 Task: Find connections with filter location Tarija with filter topic #Brandingwith filter profile language Potuguese with filter current company Antler with filter school New Horizon Public School with filter industry Leather Product Manufacturing with filter service category Computer Networking with filter keywords title Controller
Action: Mouse moved to (541, 93)
Screenshot: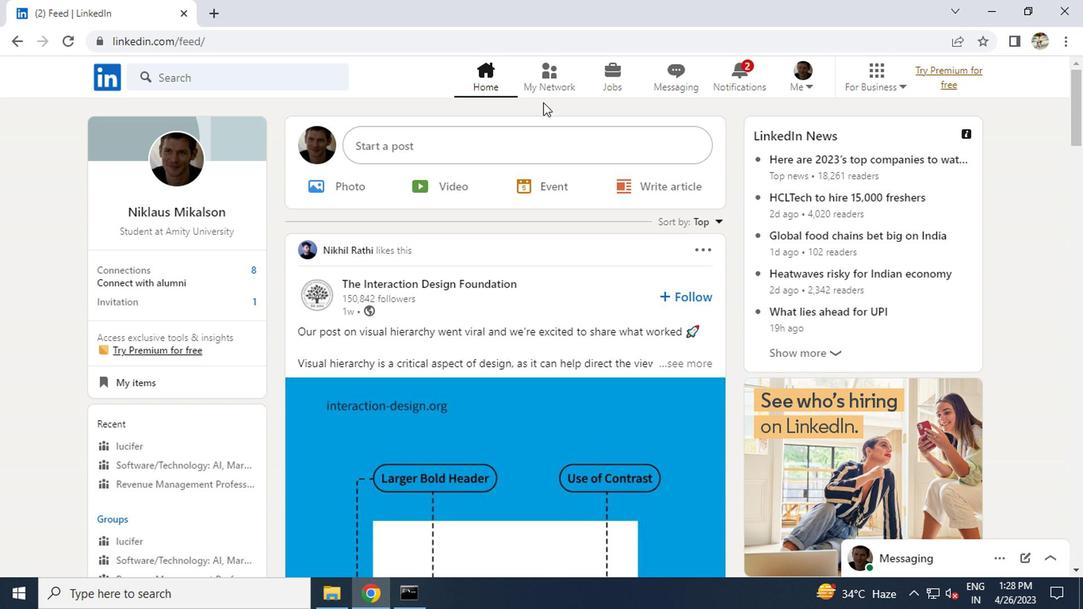 
Action: Mouse pressed left at (541, 93)
Screenshot: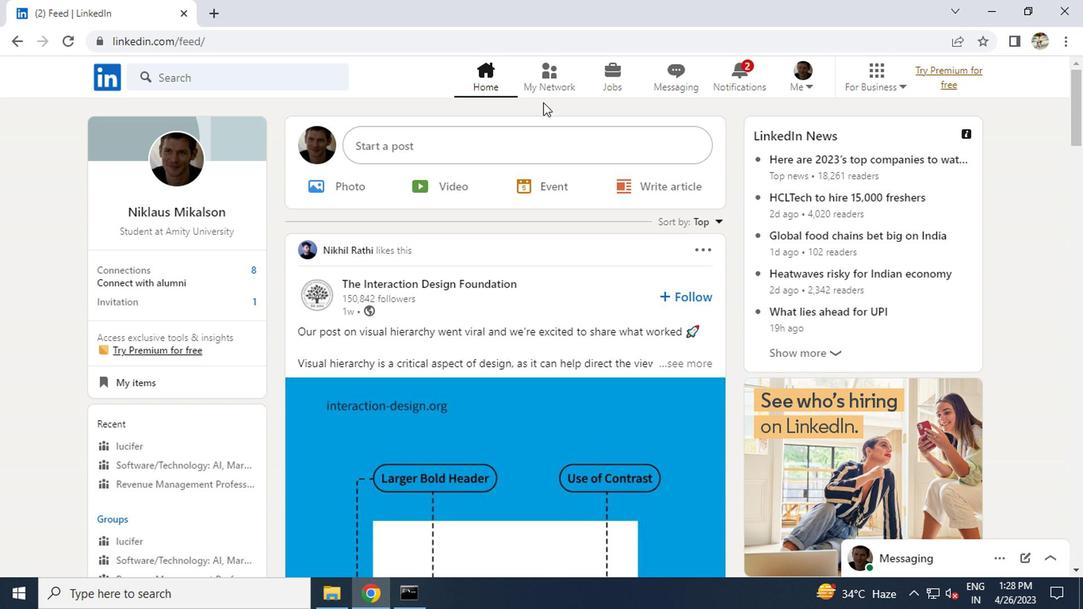 
Action: Mouse moved to (188, 169)
Screenshot: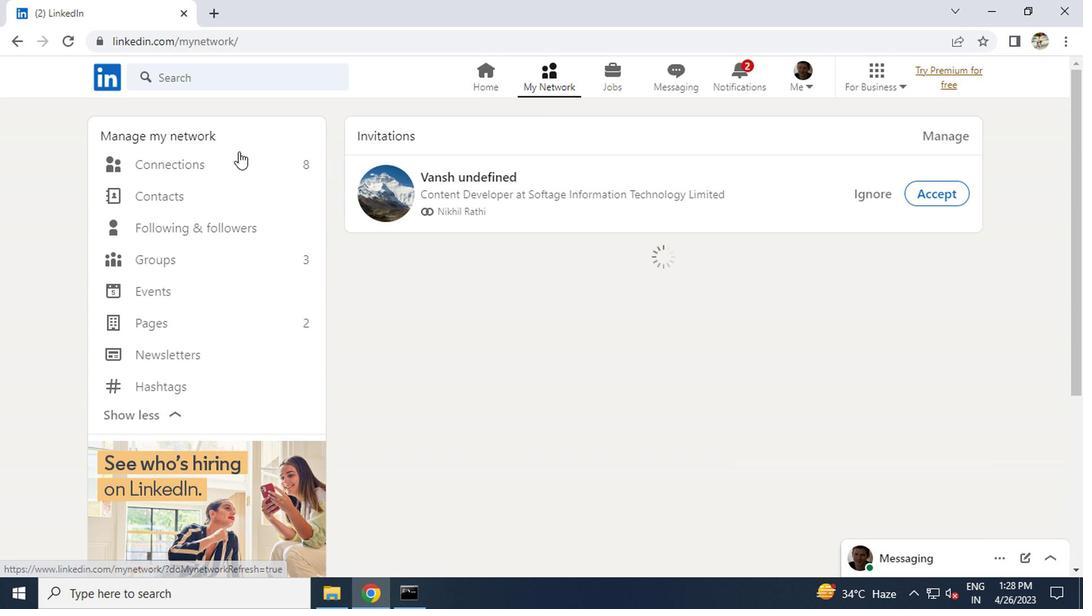 
Action: Mouse pressed left at (188, 169)
Screenshot: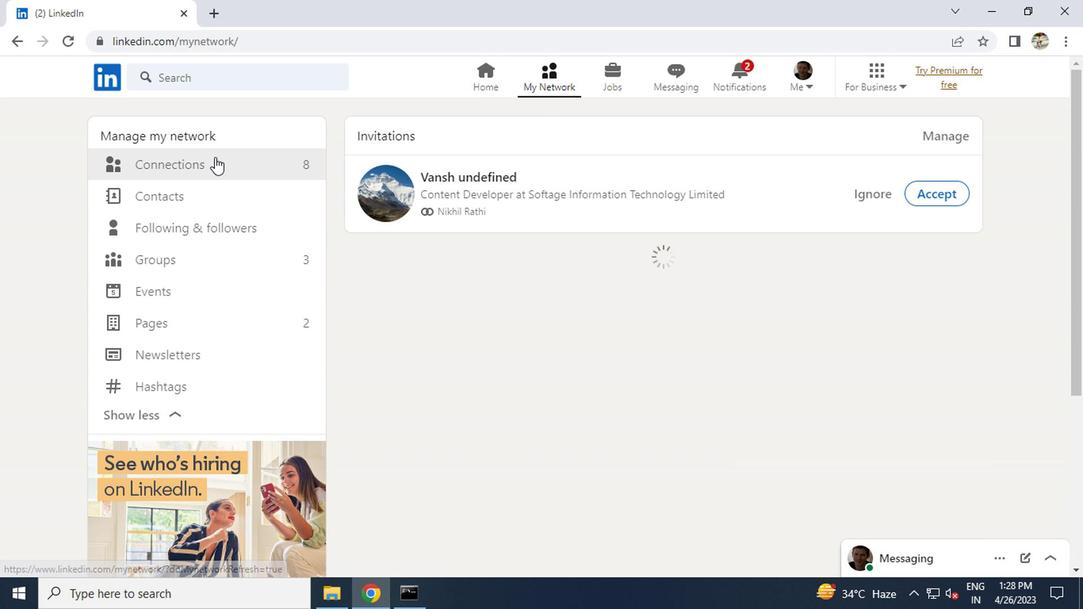 
Action: Mouse moved to (660, 170)
Screenshot: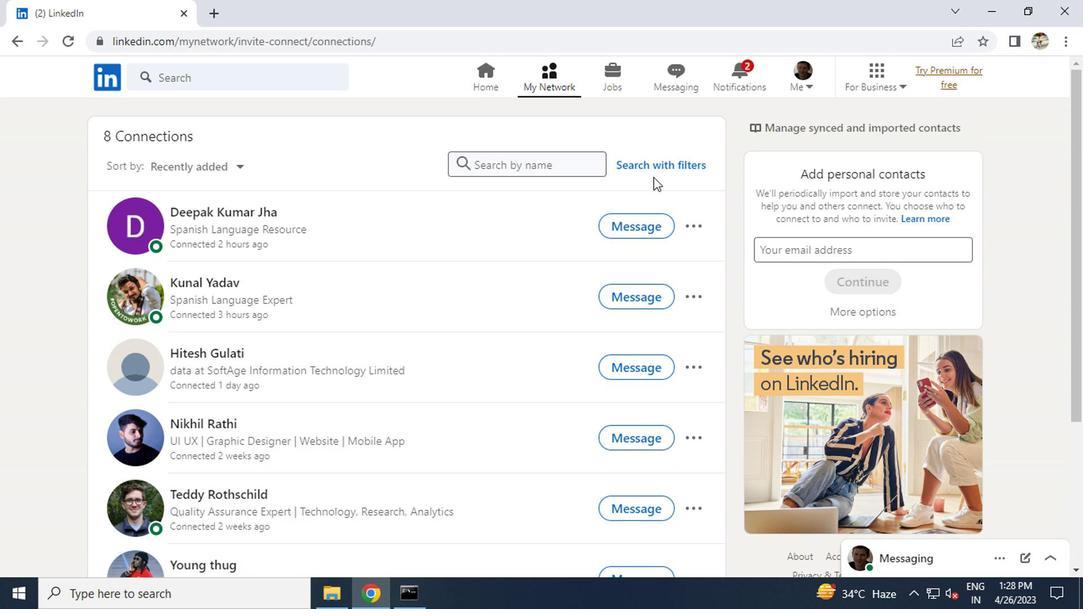 
Action: Mouse pressed left at (660, 170)
Screenshot: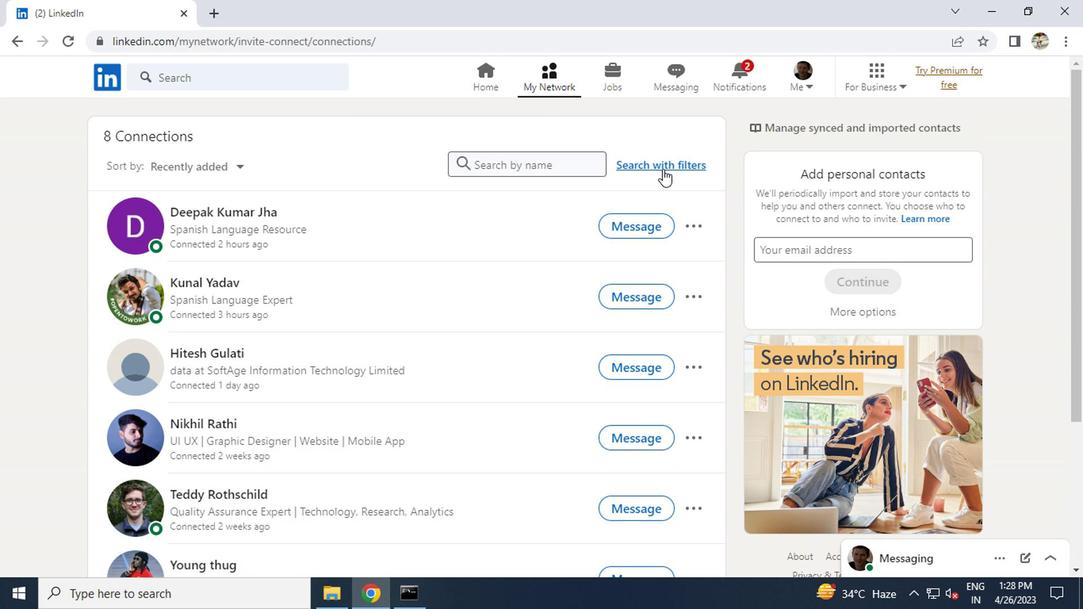 
Action: Mouse moved to (531, 125)
Screenshot: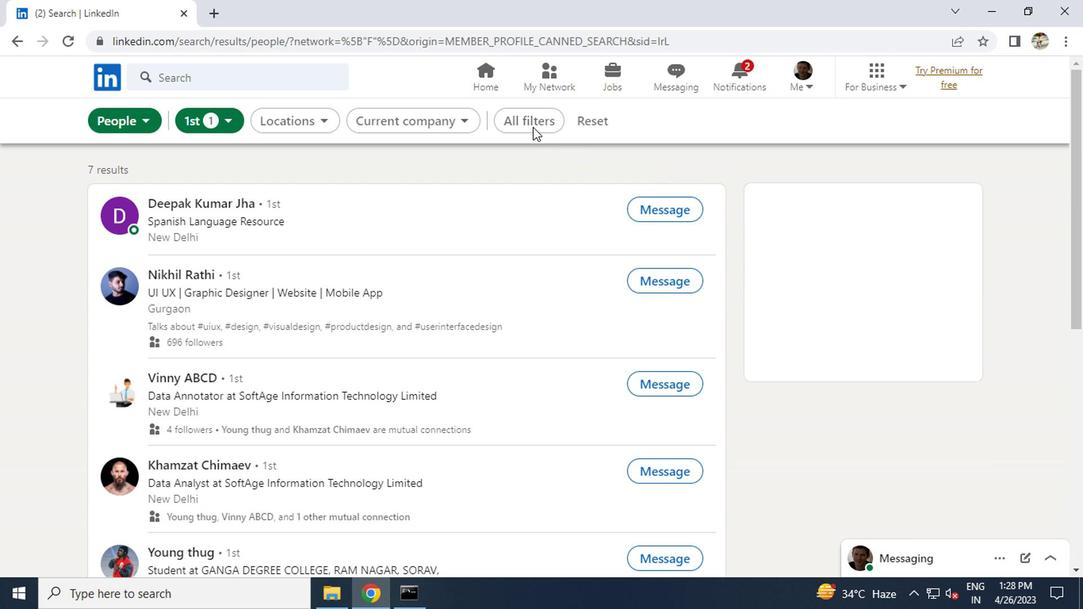 
Action: Mouse pressed left at (531, 125)
Screenshot: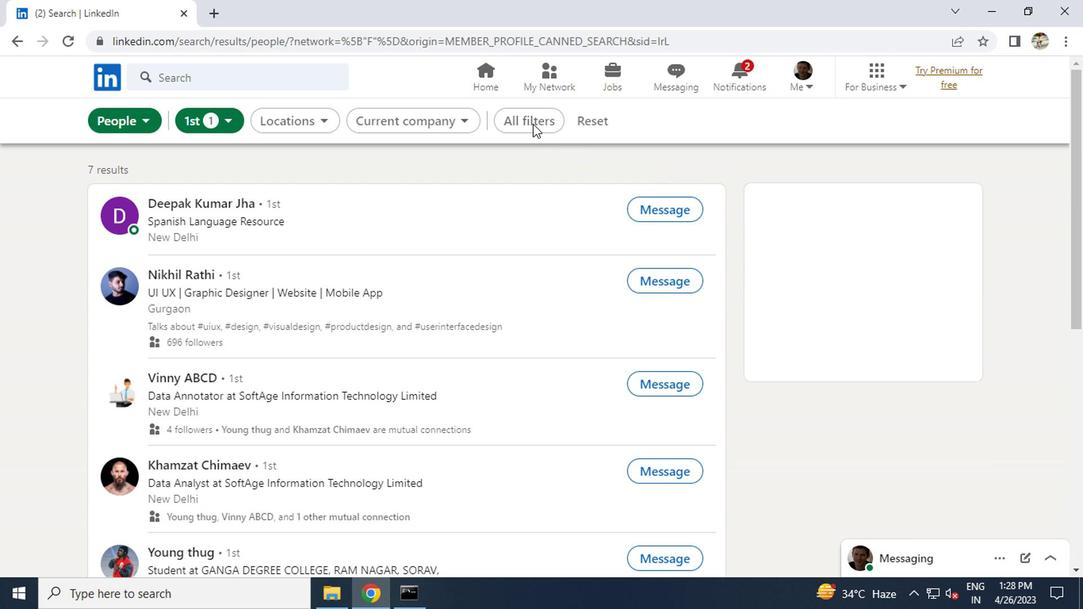 
Action: Mouse moved to (769, 316)
Screenshot: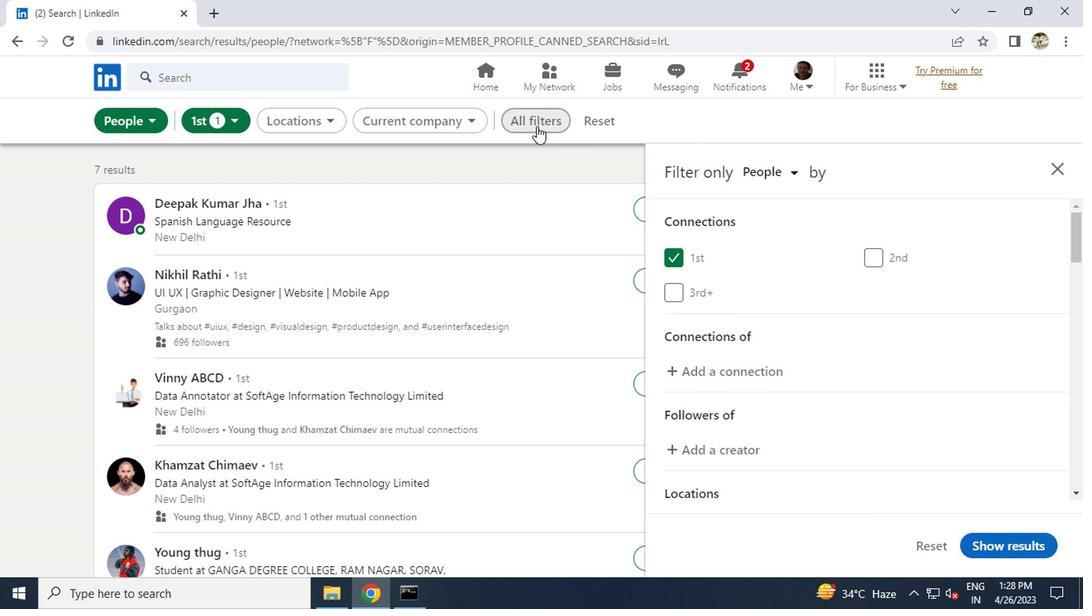 
Action: Mouse scrolled (769, 316) with delta (0, 0)
Screenshot: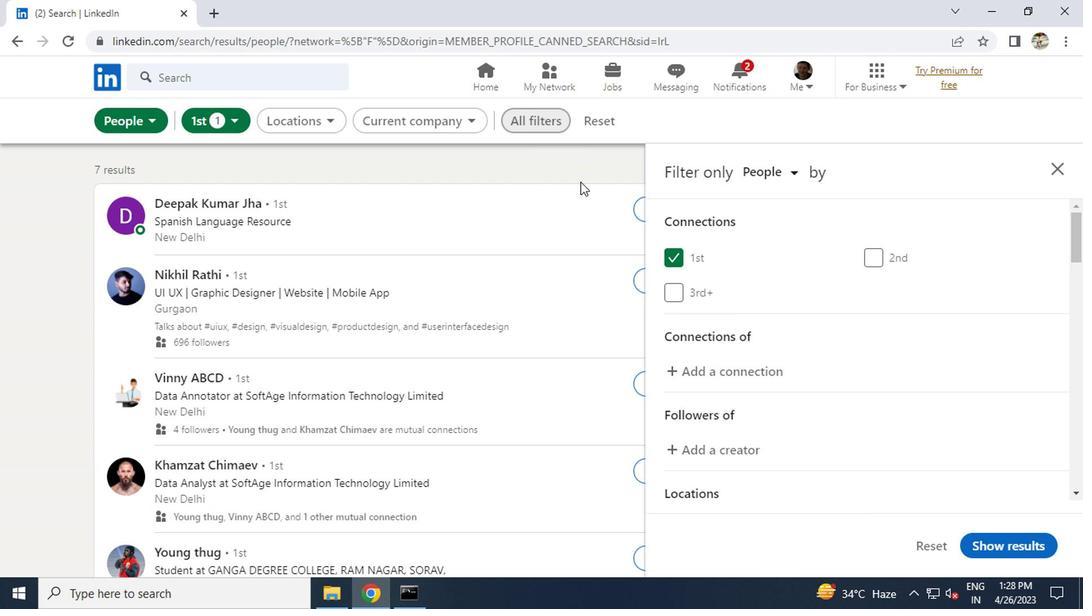 
Action: Mouse scrolled (769, 316) with delta (0, 0)
Screenshot: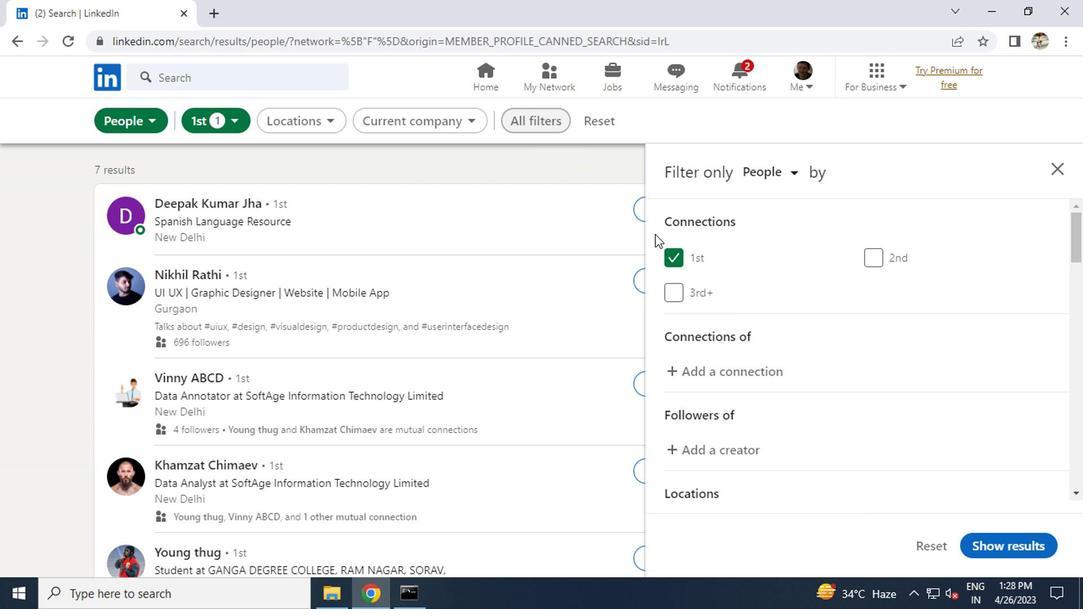
Action: Mouse scrolled (769, 316) with delta (0, 0)
Screenshot: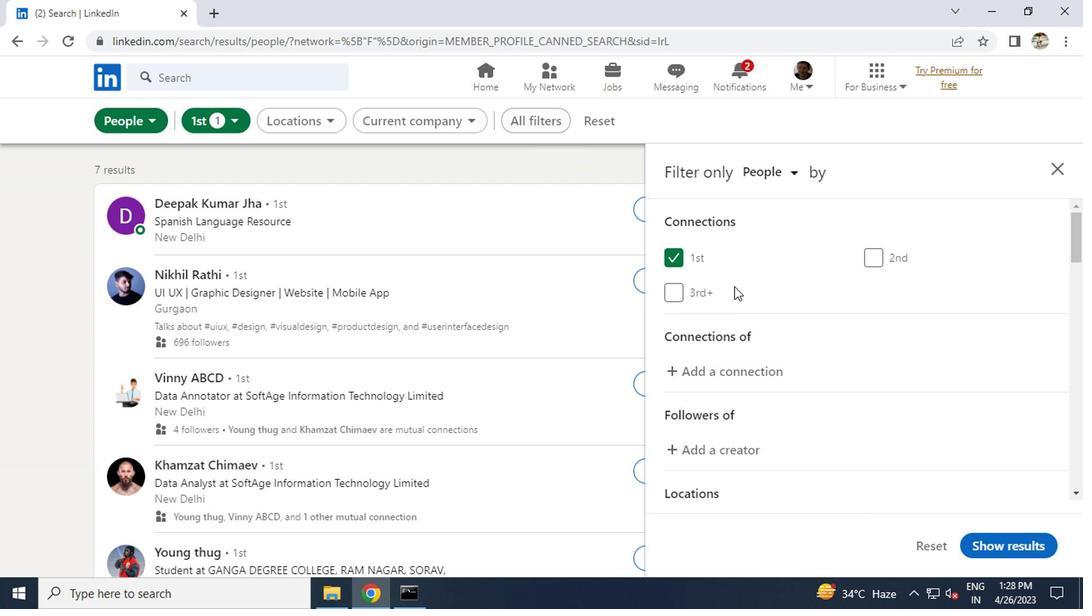 
Action: Mouse moved to (876, 356)
Screenshot: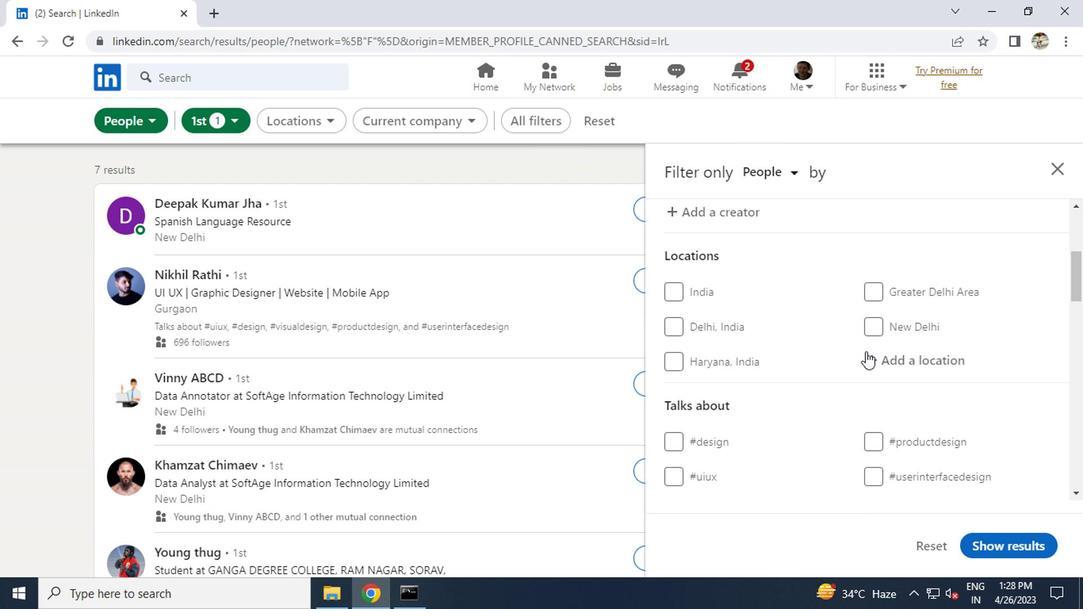 
Action: Mouse pressed left at (876, 356)
Screenshot: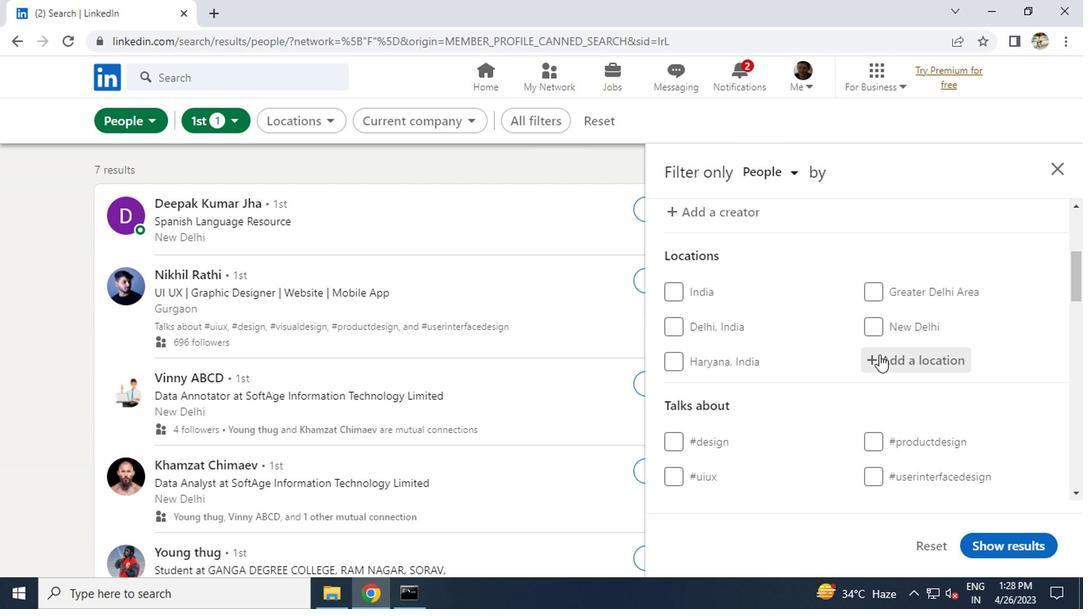 
Action: Key pressed <Key.caps_lock>t<Key.caps_lock>arija<Key.enter>
Screenshot: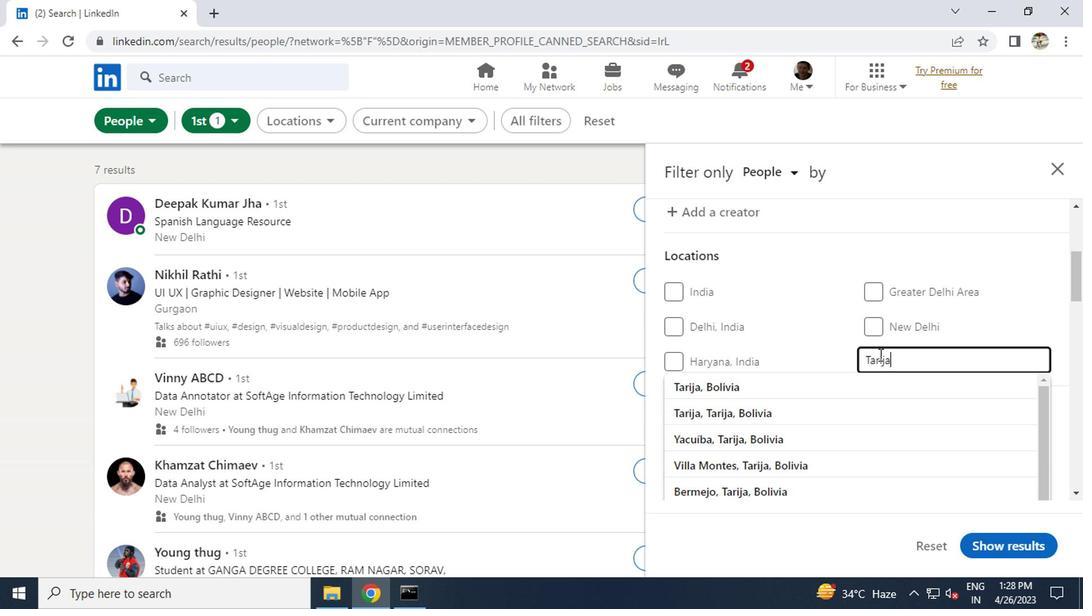 
Action: Mouse scrolled (876, 355) with delta (0, 0)
Screenshot: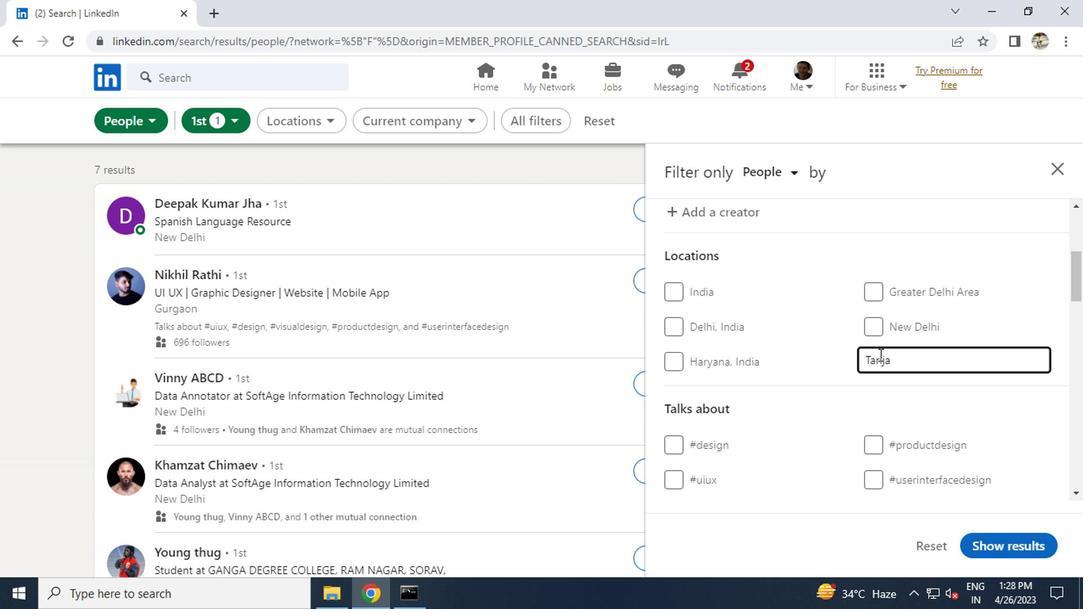 
Action: Mouse moved to (897, 432)
Screenshot: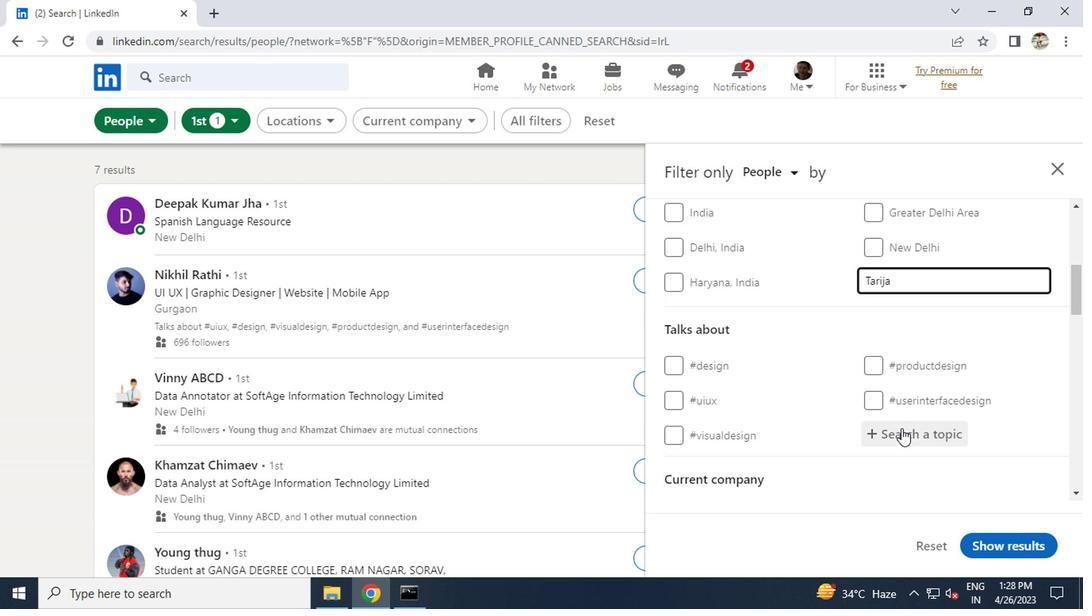 
Action: Mouse pressed left at (897, 432)
Screenshot: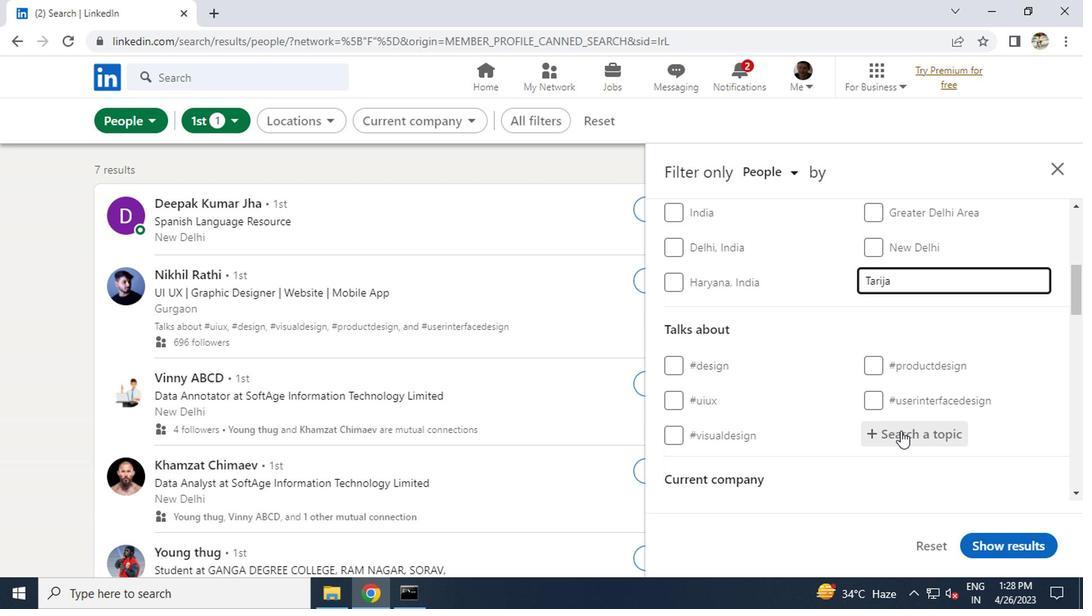
Action: Key pressed <Key.caps_lock><Key.shift>#B<Key.caps_lock>RANDING<Key.enter>
Screenshot: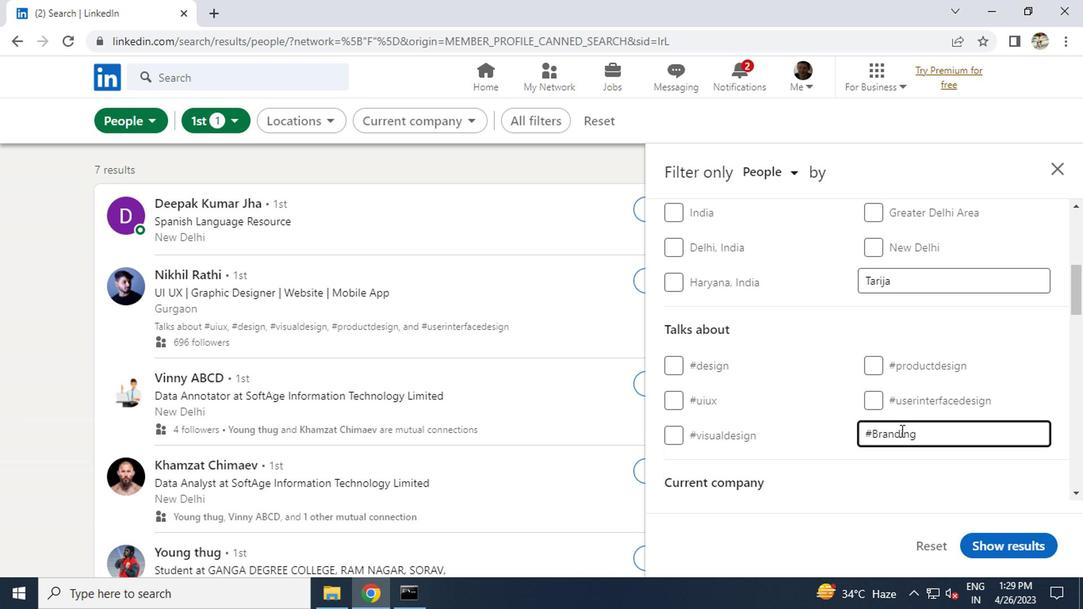 
Action: Mouse scrolled (897, 431) with delta (0, -1)
Screenshot: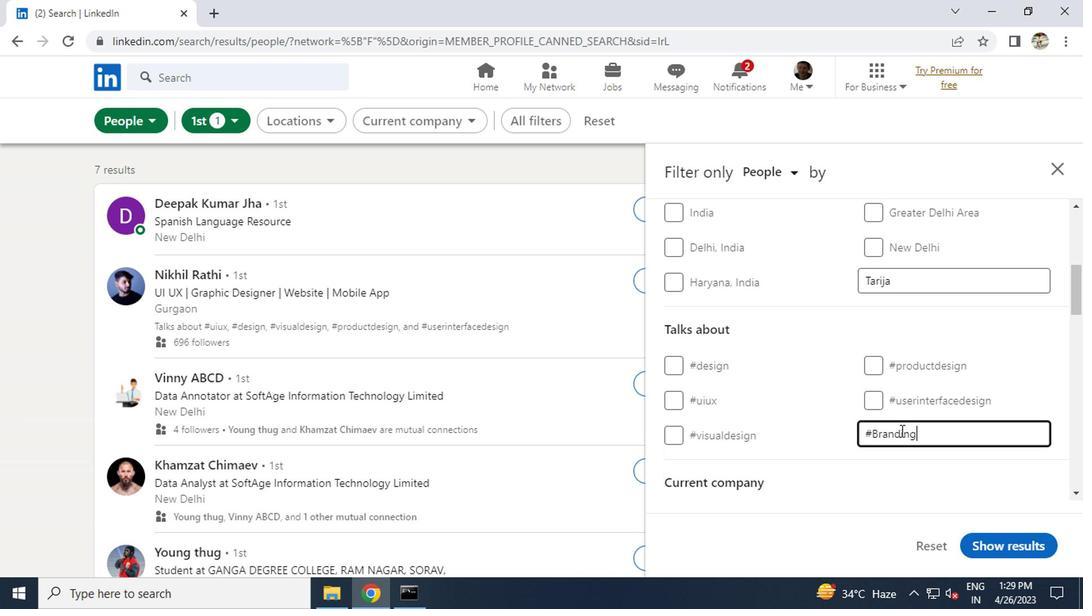 
Action: Mouse scrolled (897, 431) with delta (0, -1)
Screenshot: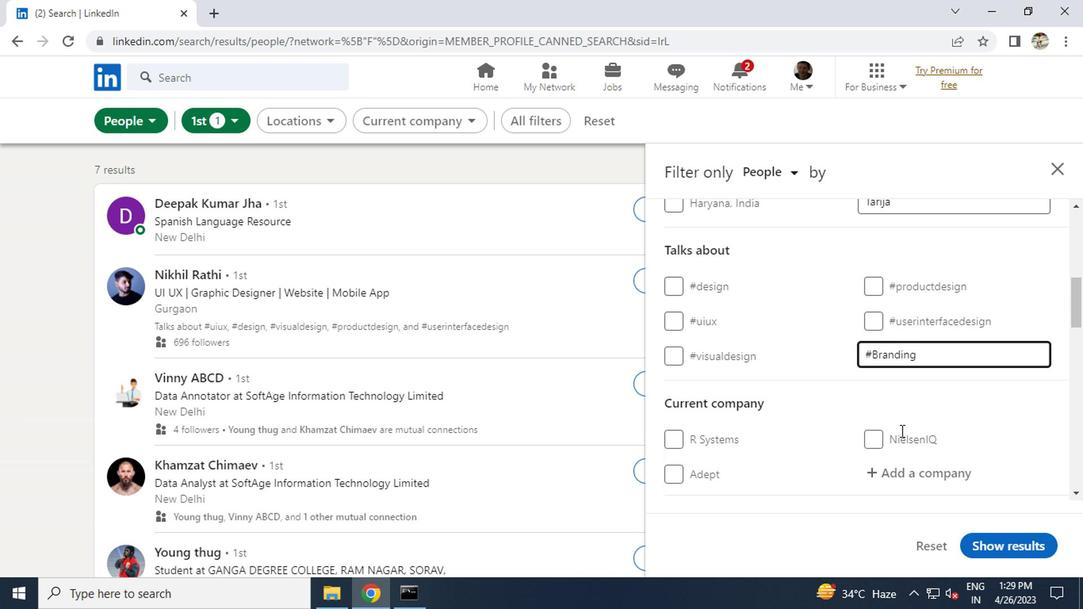 
Action: Mouse scrolled (897, 431) with delta (0, -1)
Screenshot: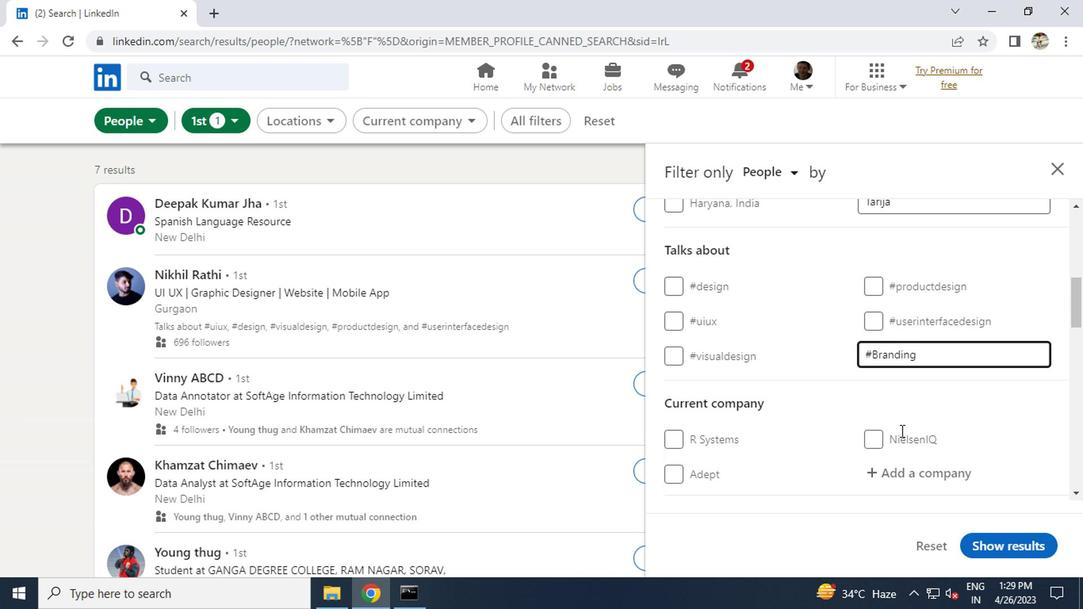 
Action: Mouse scrolled (897, 431) with delta (0, -1)
Screenshot: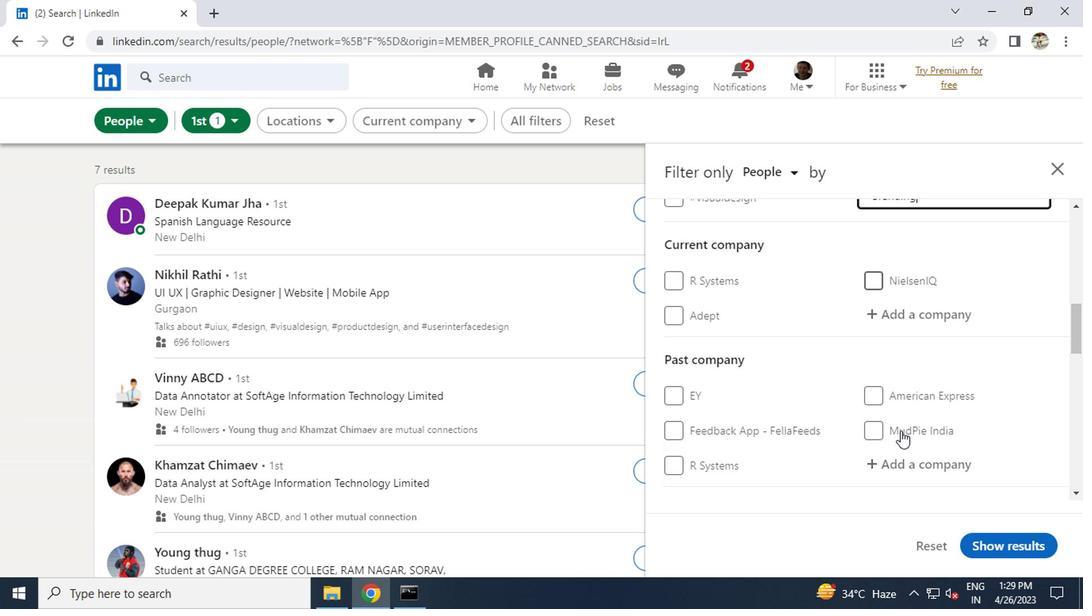 
Action: Mouse scrolled (897, 431) with delta (0, -1)
Screenshot: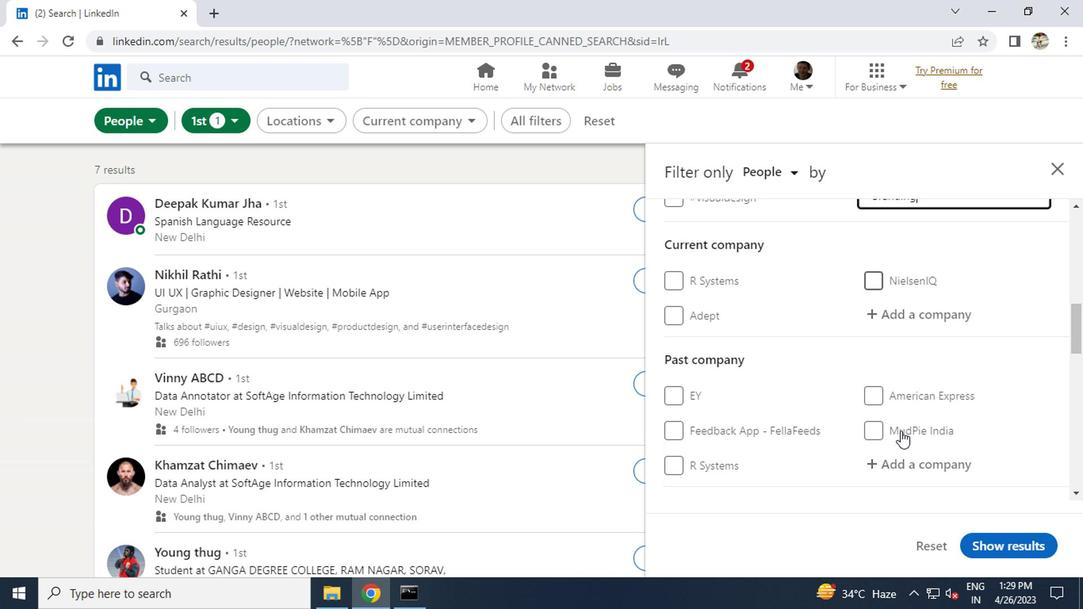 
Action: Mouse scrolled (897, 431) with delta (0, -1)
Screenshot: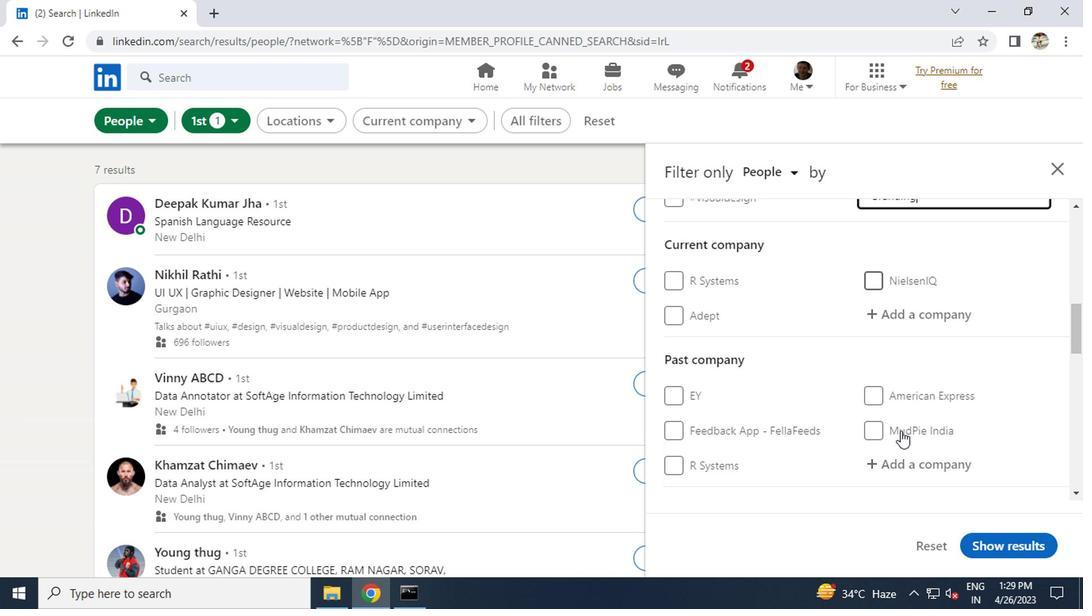
Action: Mouse scrolled (897, 431) with delta (0, -1)
Screenshot: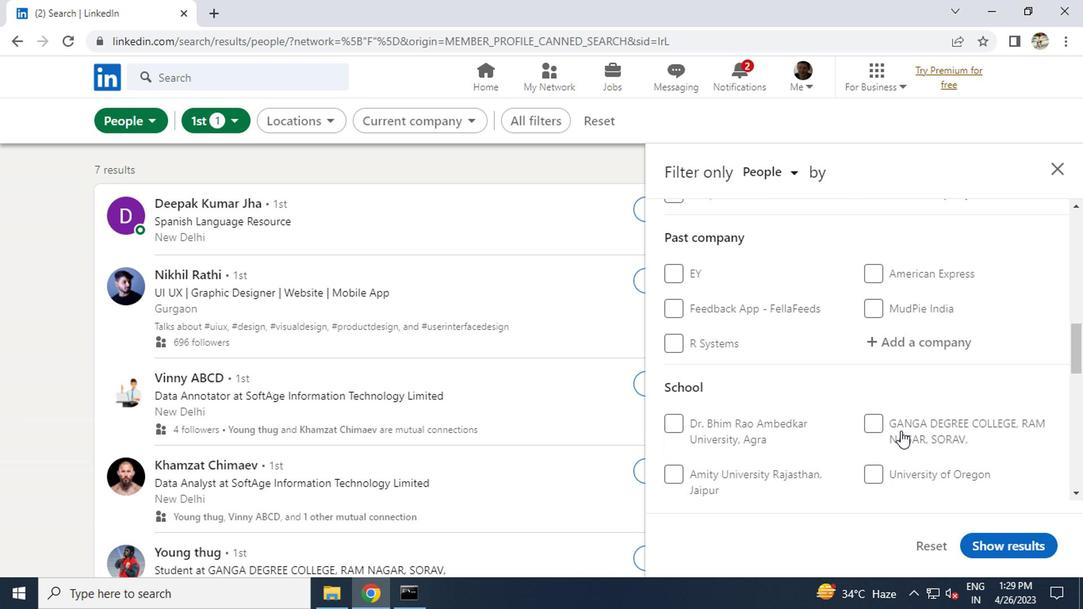 
Action: Mouse scrolled (897, 431) with delta (0, -1)
Screenshot: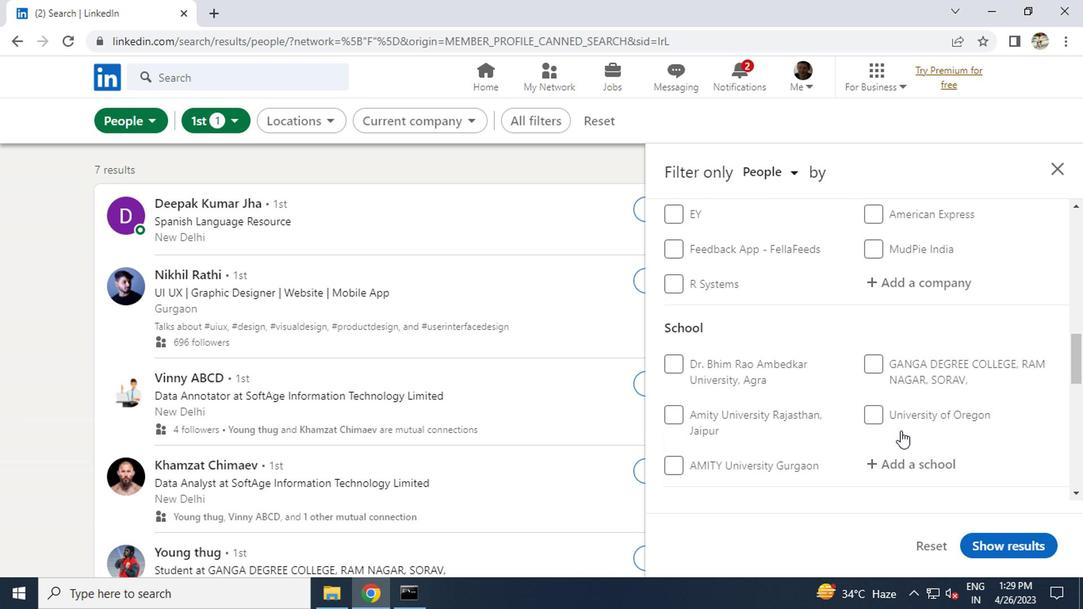 
Action: Mouse scrolled (897, 431) with delta (0, -1)
Screenshot: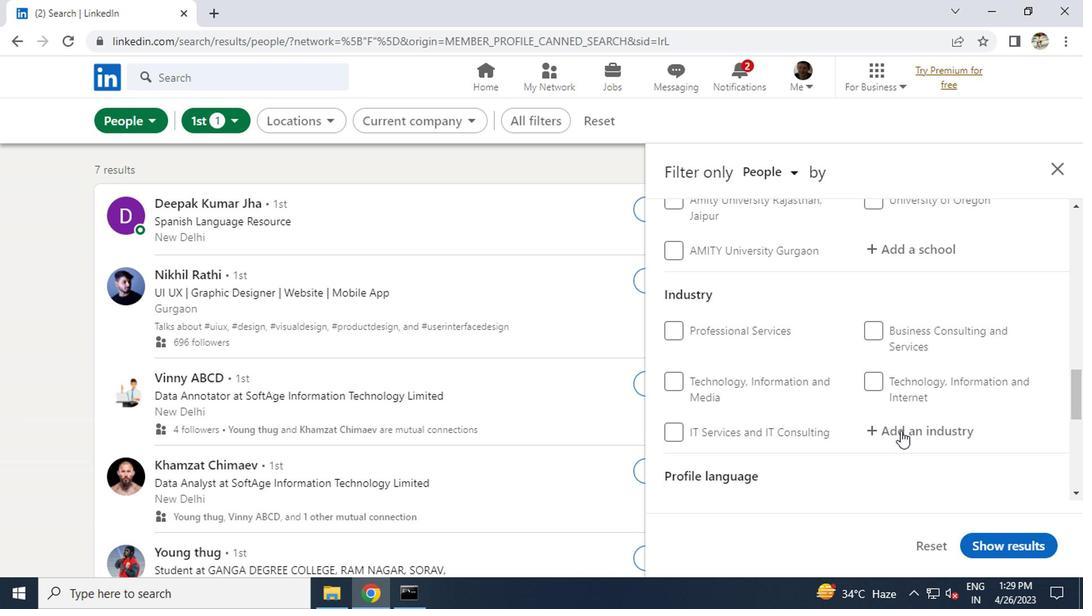 
Action: Mouse scrolled (897, 431) with delta (0, -1)
Screenshot: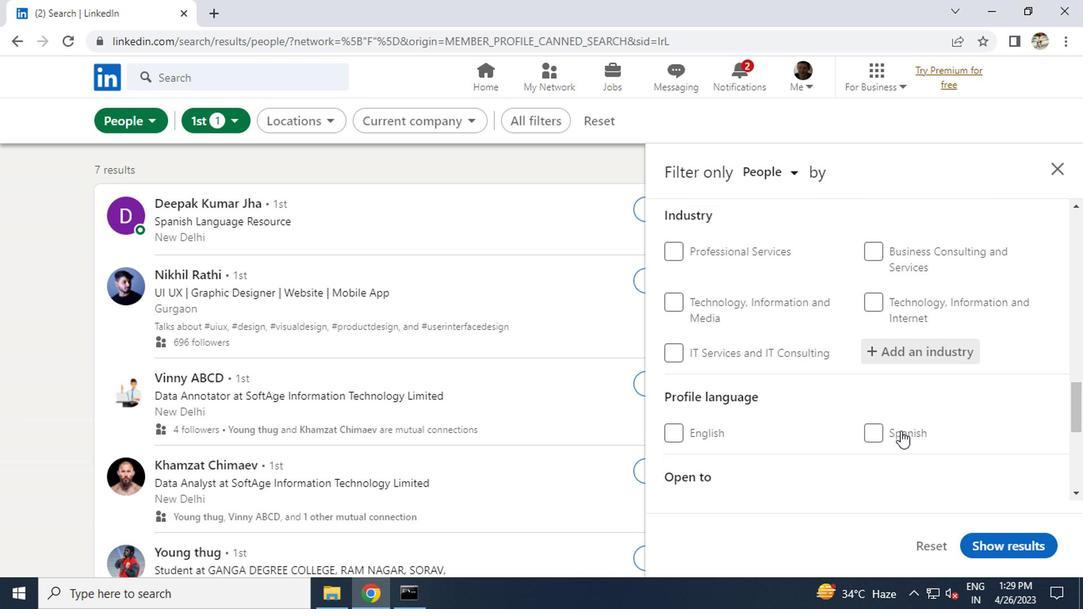 
Action: Mouse scrolled (897, 432) with delta (0, 0)
Screenshot: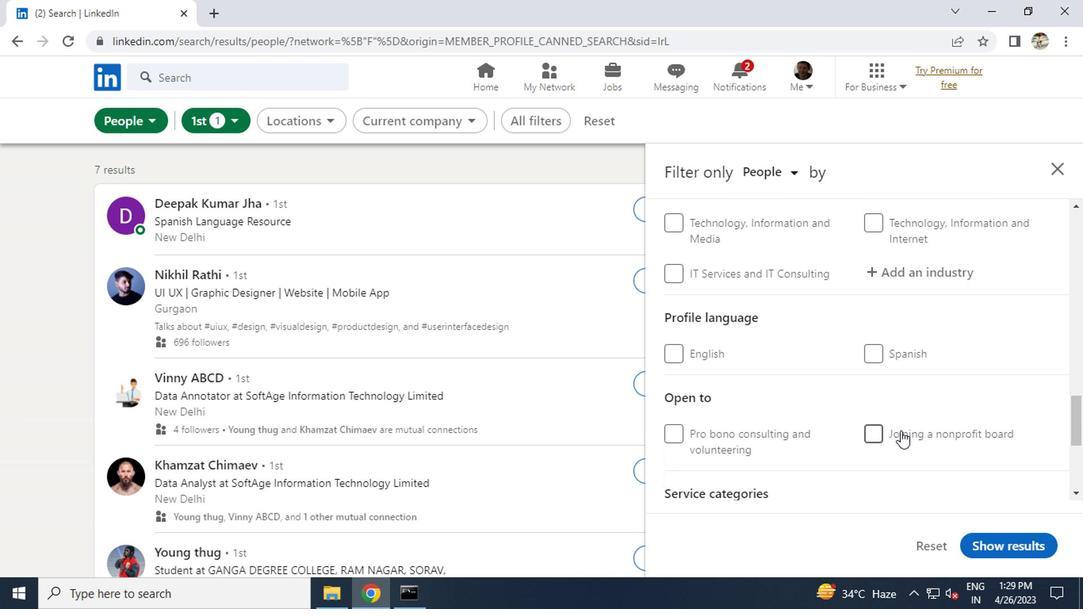
Action: Mouse scrolled (897, 432) with delta (0, 0)
Screenshot: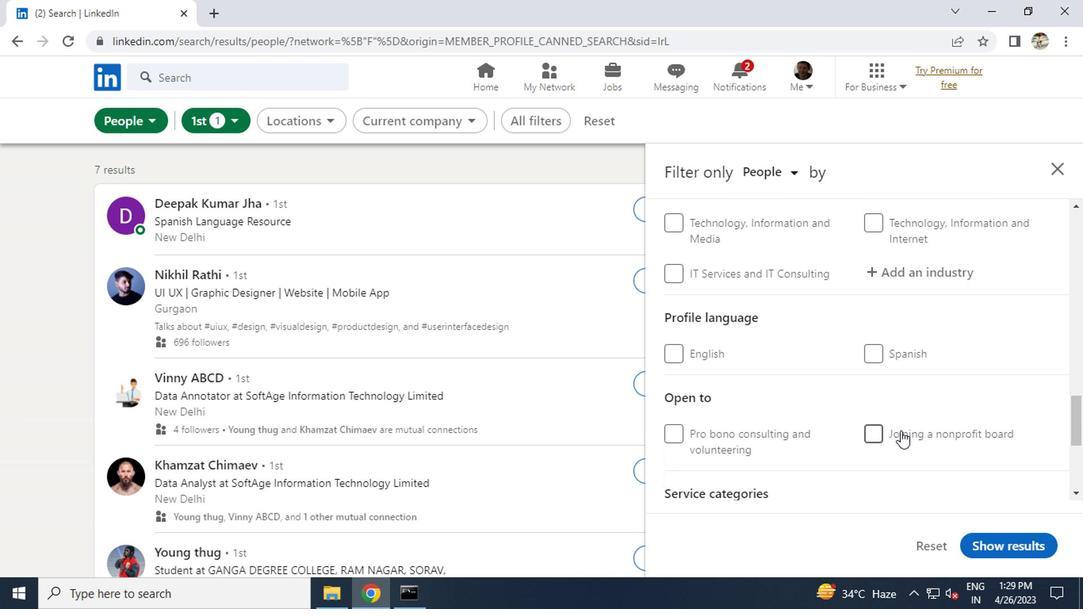 
Action: Mouse scrolled (897, 432) with delta (0, 0)
Screenshot: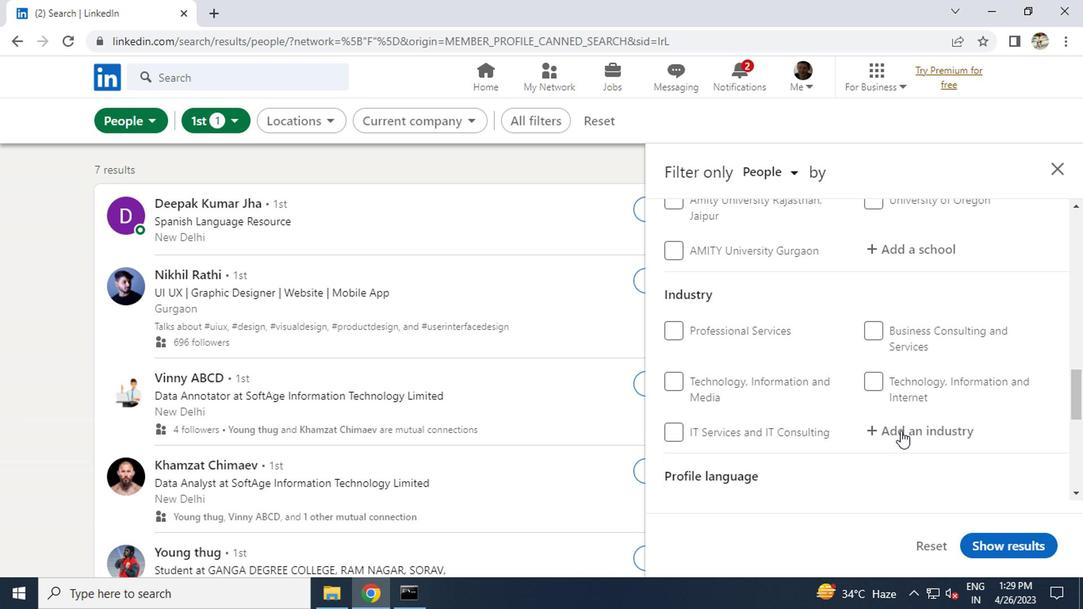 
Action: Mouse scrolled (897, 432) with delta (0, 0)
Screenshot: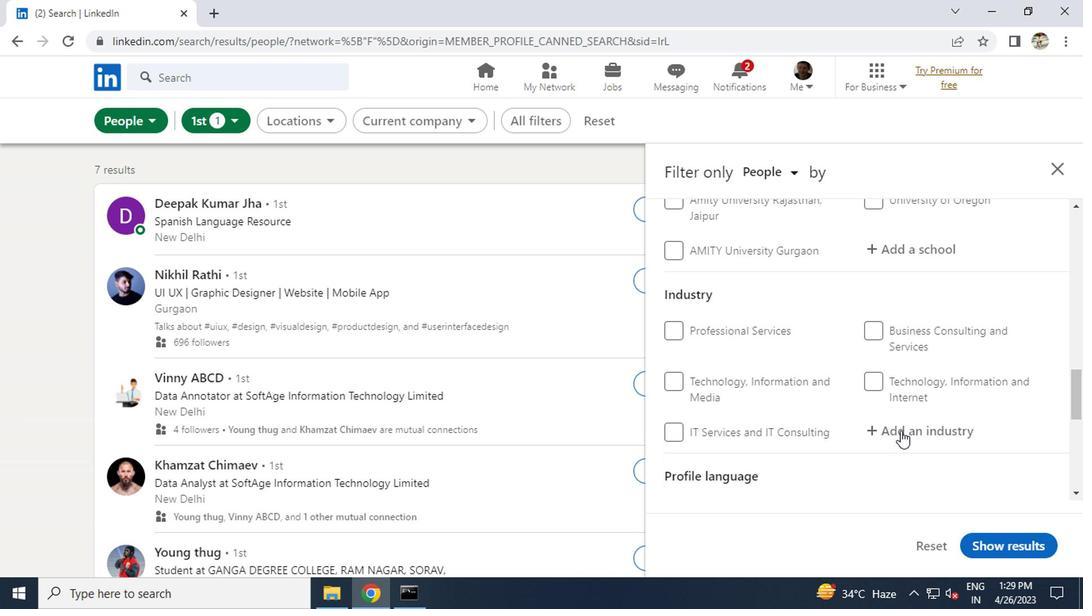 
Action: Mouse scrolled (897, 432) with delta (0, 0)
Screenshot: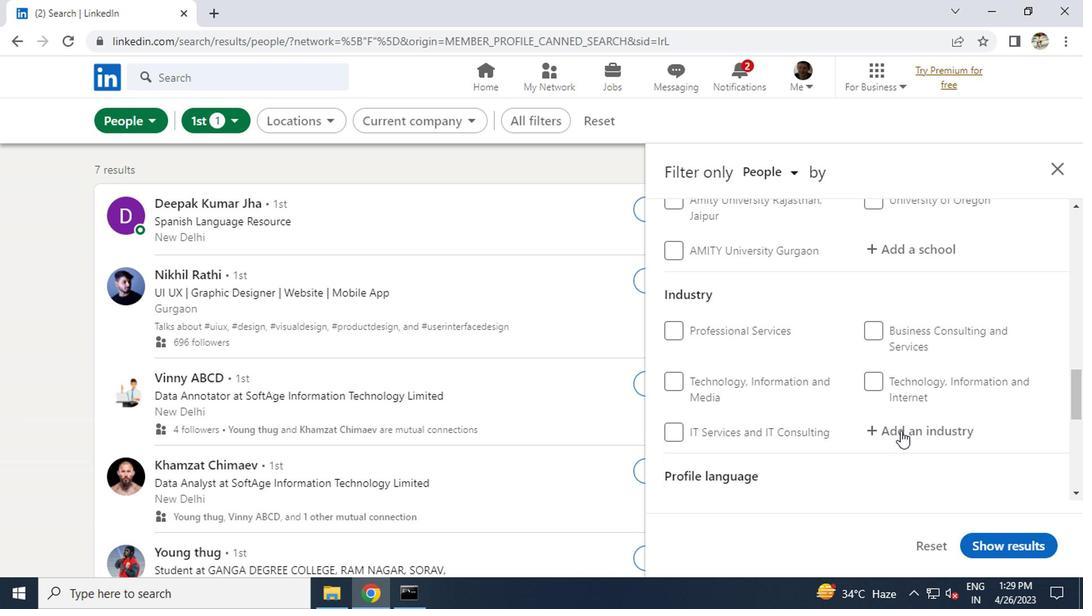 
Action: Mouse scrolled (897, 432) with delta (0, 0)
Screenshot: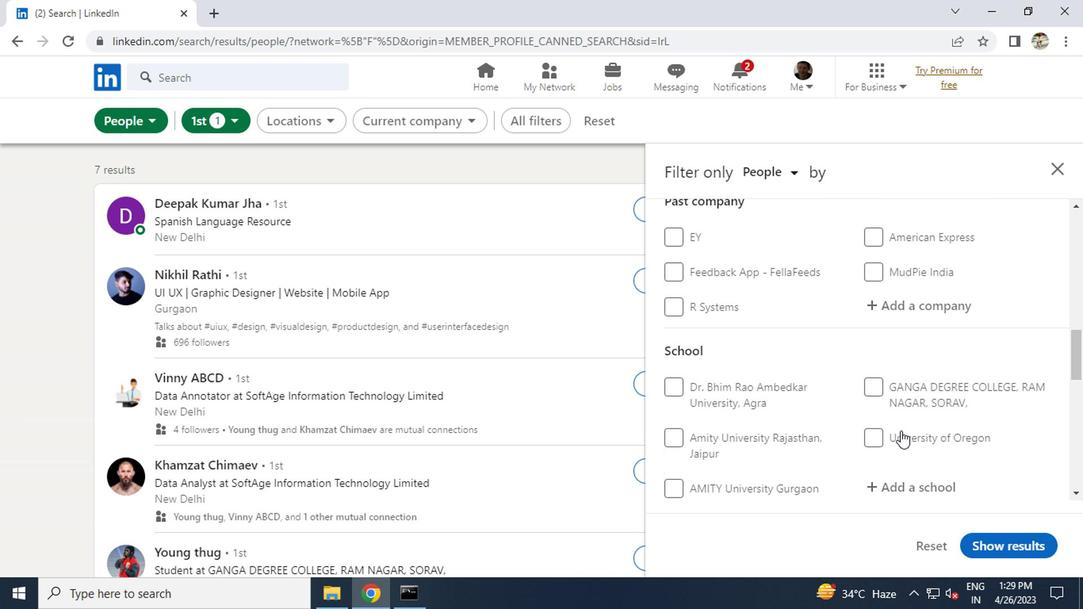 
Action: Mouse moved to (905, 385)
Screenshot: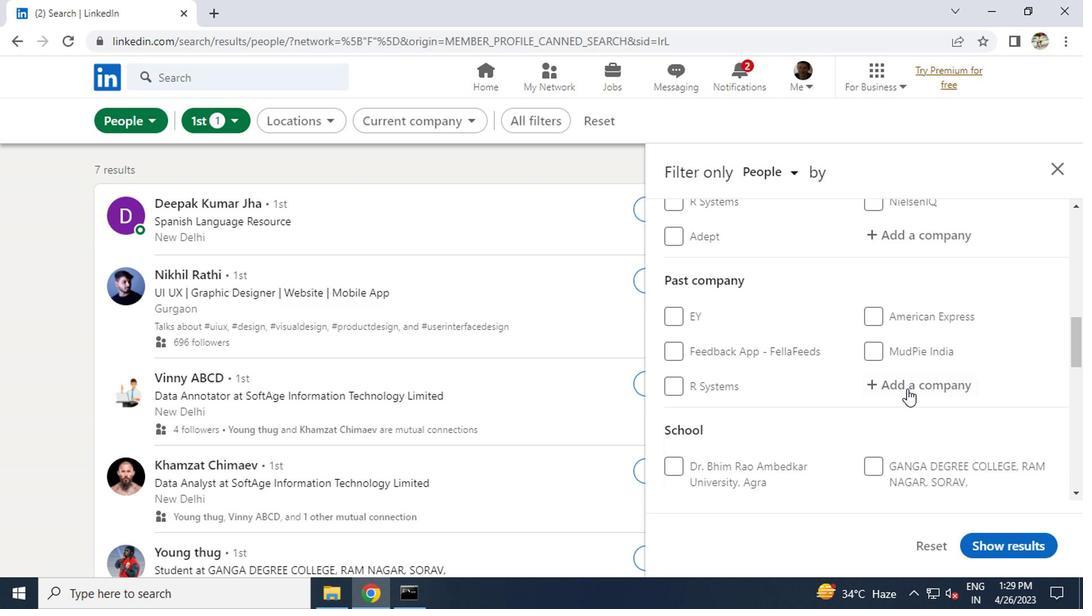 
Action: Mouse pressed left at (905, 385)
Screenshot: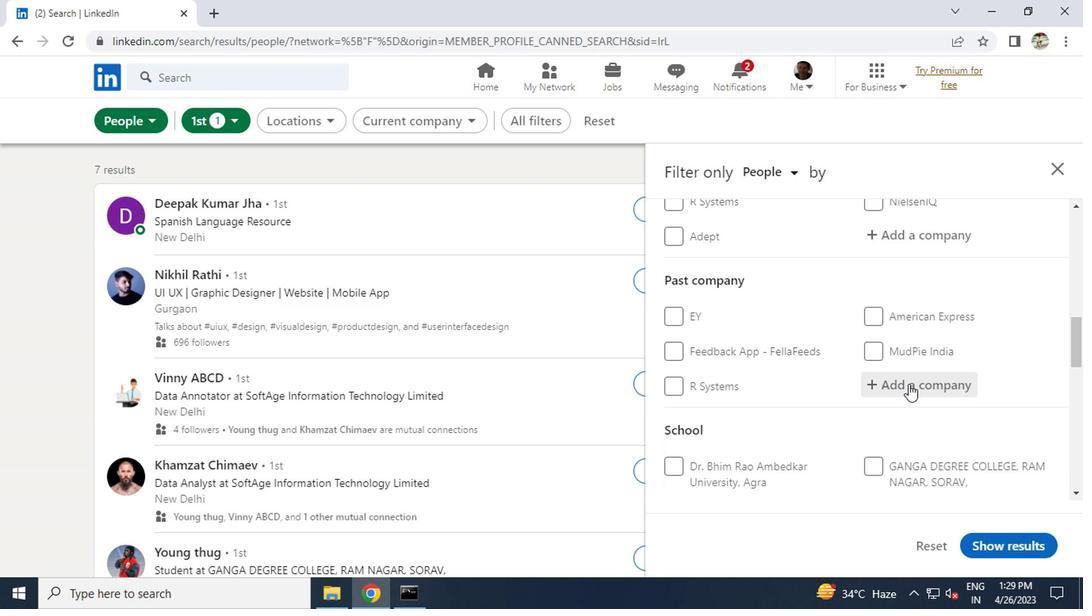 
Action: Key pressed <Key.caps_lock>A<Key.caps_lock>NTLER
Screenshot: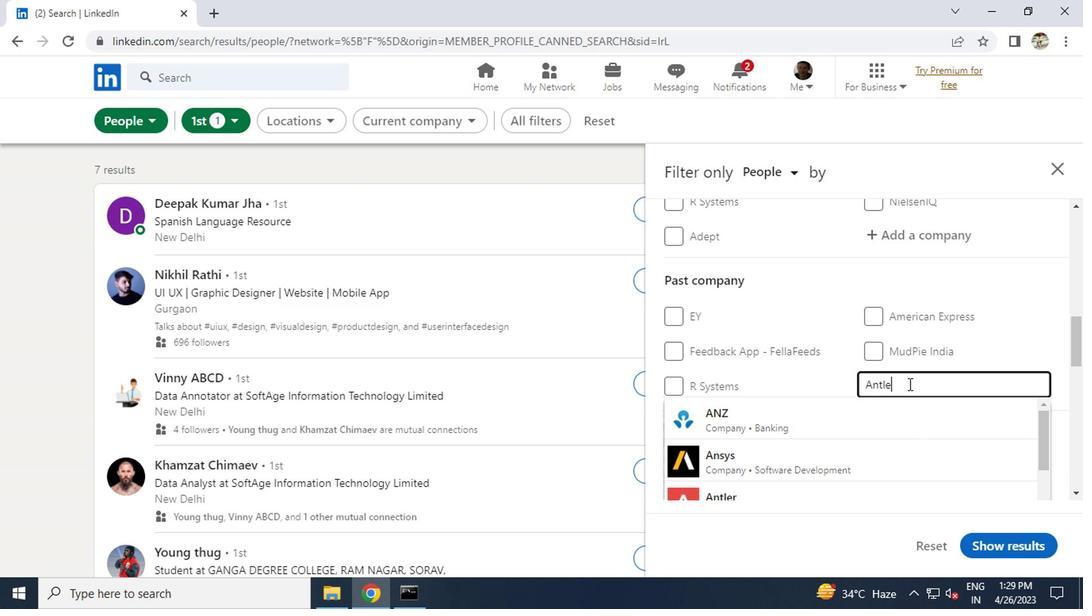 
Action: Mouse moved to (803, 416)
Screenshot: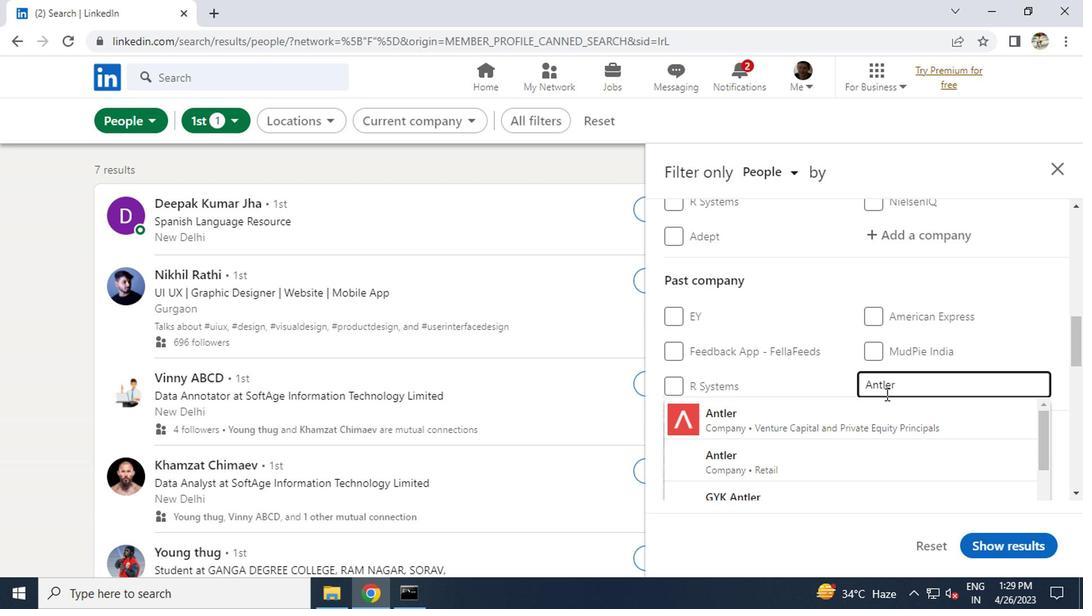 
Action: Mouse pressed left at (803, 416)
Screenshot: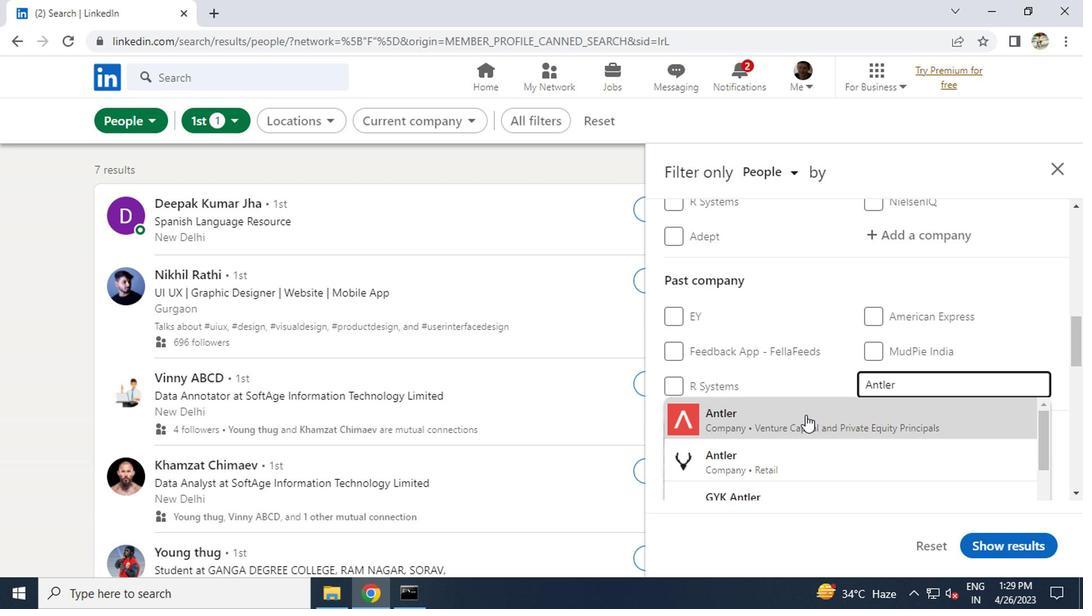 
Action: Mouse scrolled (803, 415) with delta (0, -1)
Screenshot: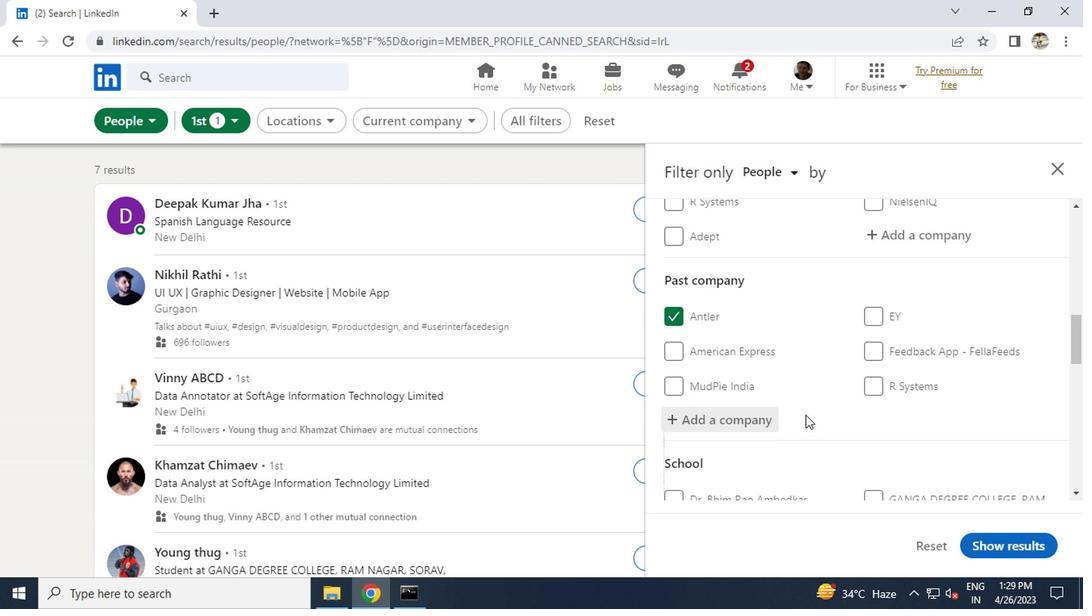 
Action: Mouse scrolled (803, 415) with delta (0, -1)
Screenshot: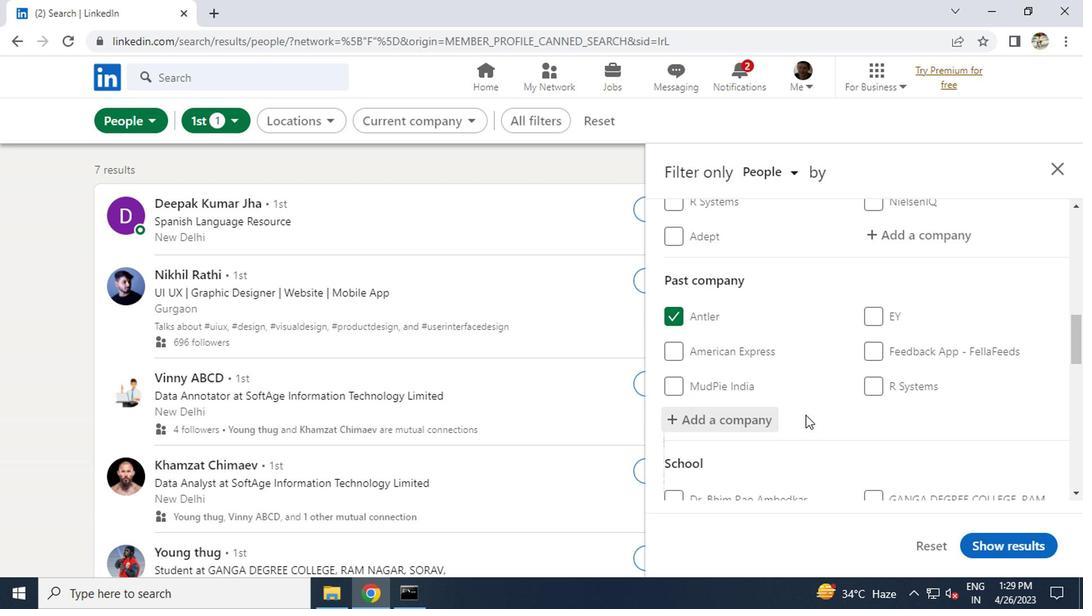 
Action: Mouse scrolled (803, 415) with delta (0, -1)
Screenshot: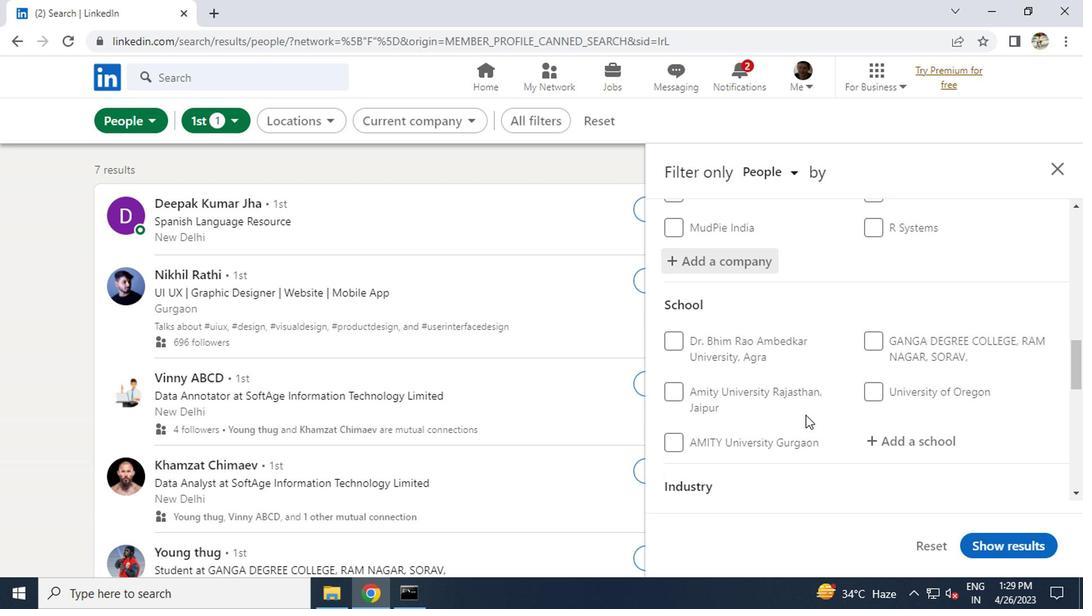 
Action: Mouse moved to (883, 366)
Screenshot: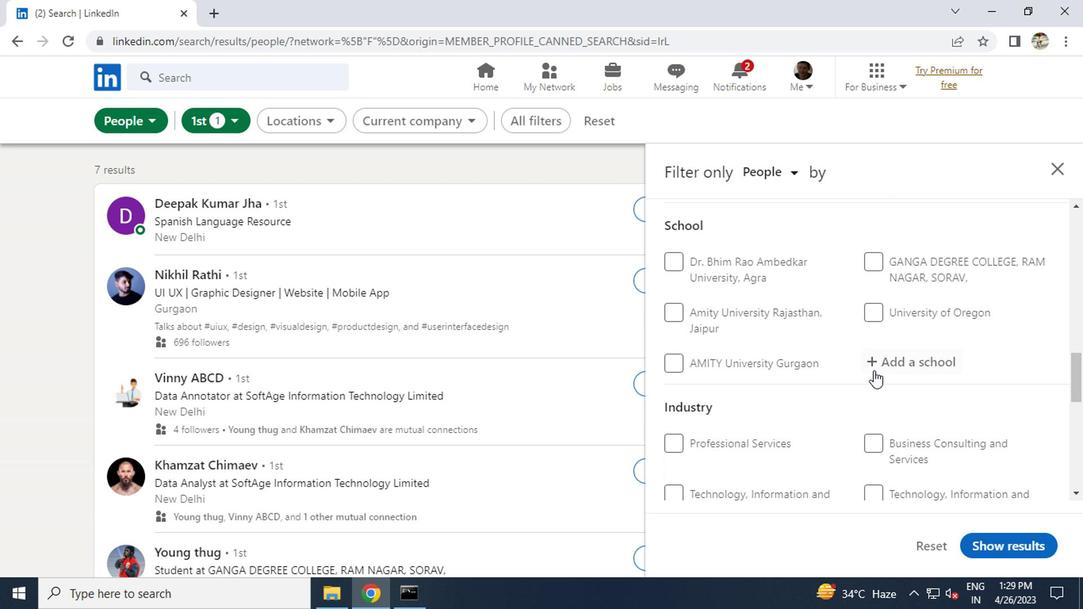 
Action: Mouse pressed left at (883, 366)
Screenshot: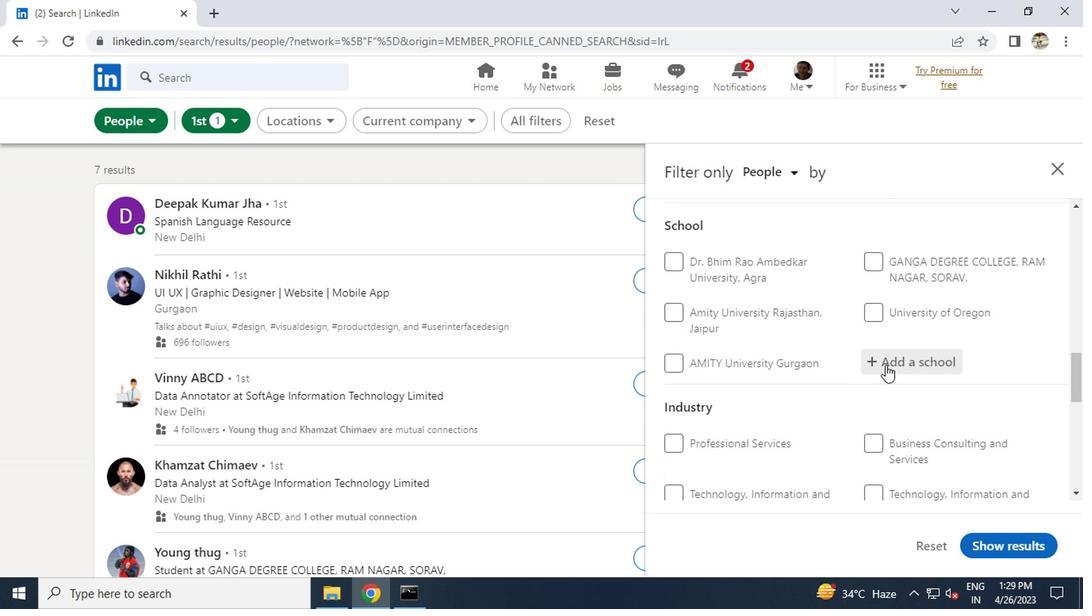 
Action: Key pressed <Key.caps_lock>N<Key.caps_lock>EW<Key.space><Key.caps_lock>H<Key.caps_lock>OR
Screenshot: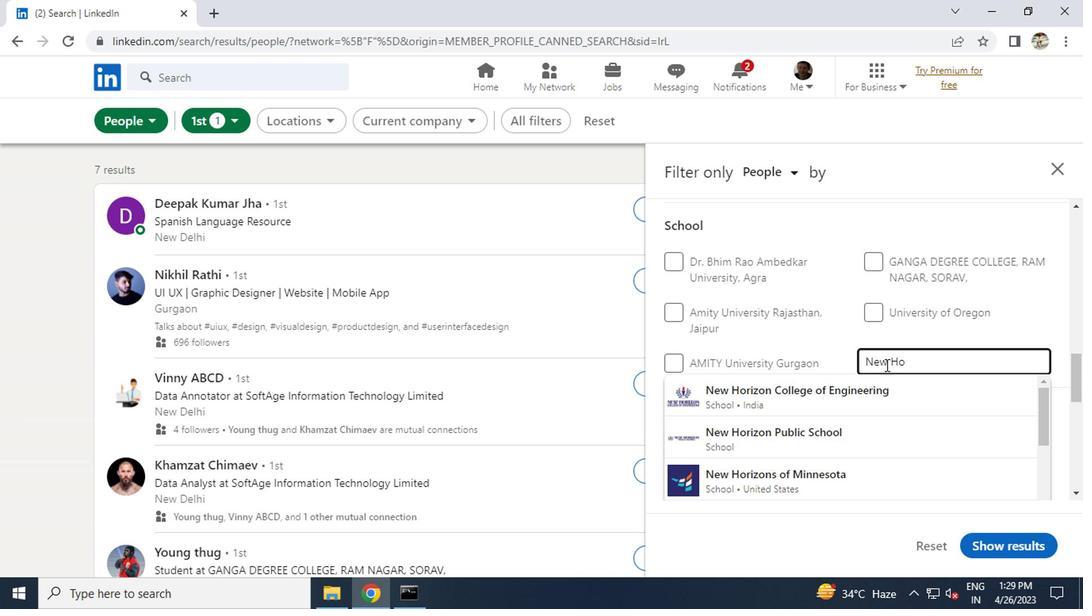 
Action: Mouse moved to (797, 435)
Screenshot: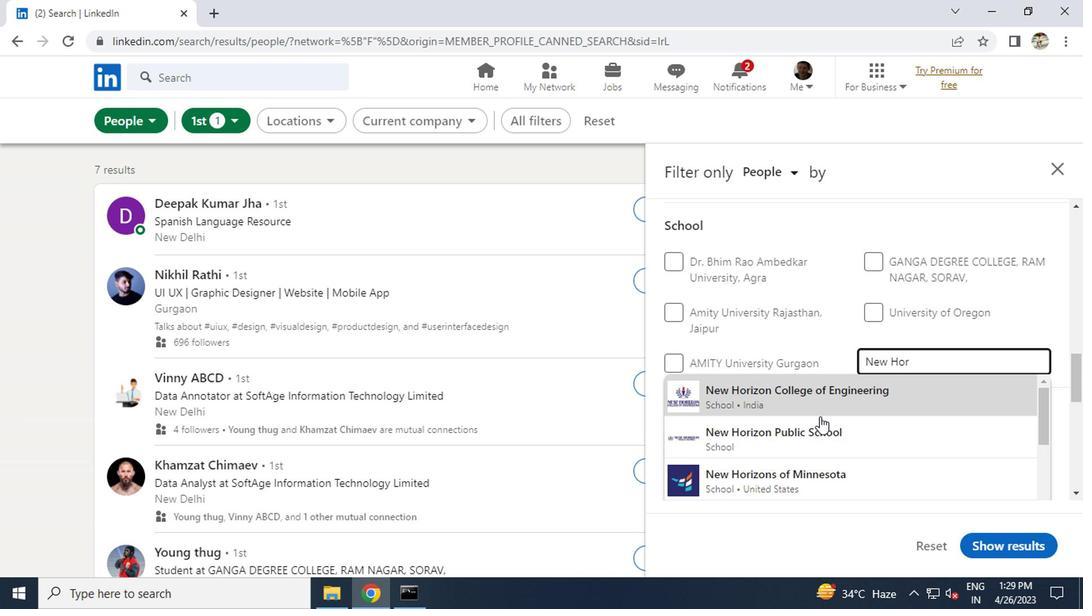 
Action: Mouse pressed left at (797, 435)
Screenshot: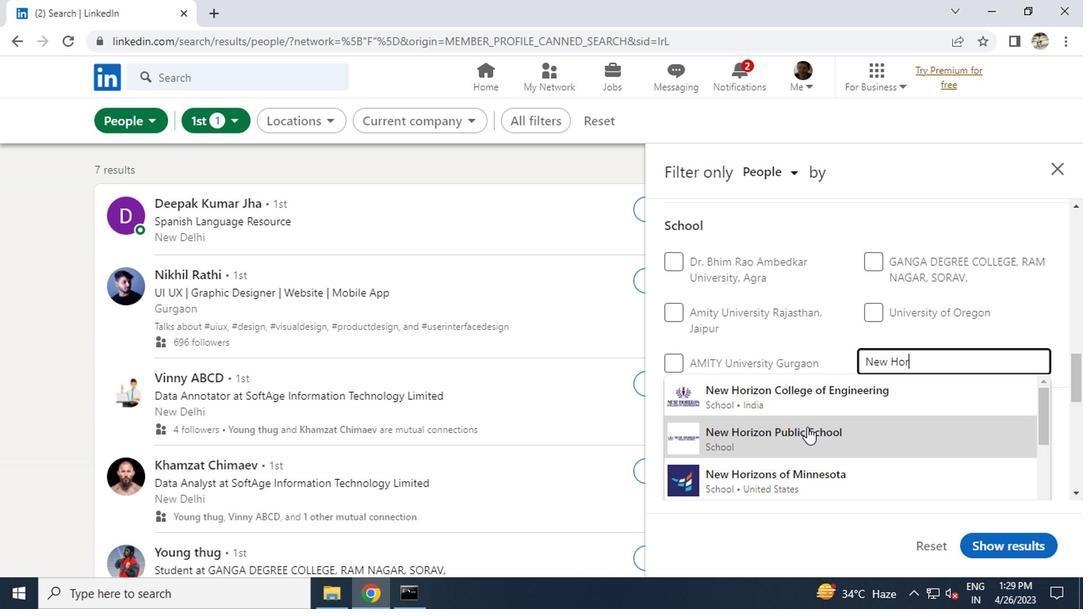 
Action: Mouse scrolled (797, 434) with delta (0, 0)
Screenshot: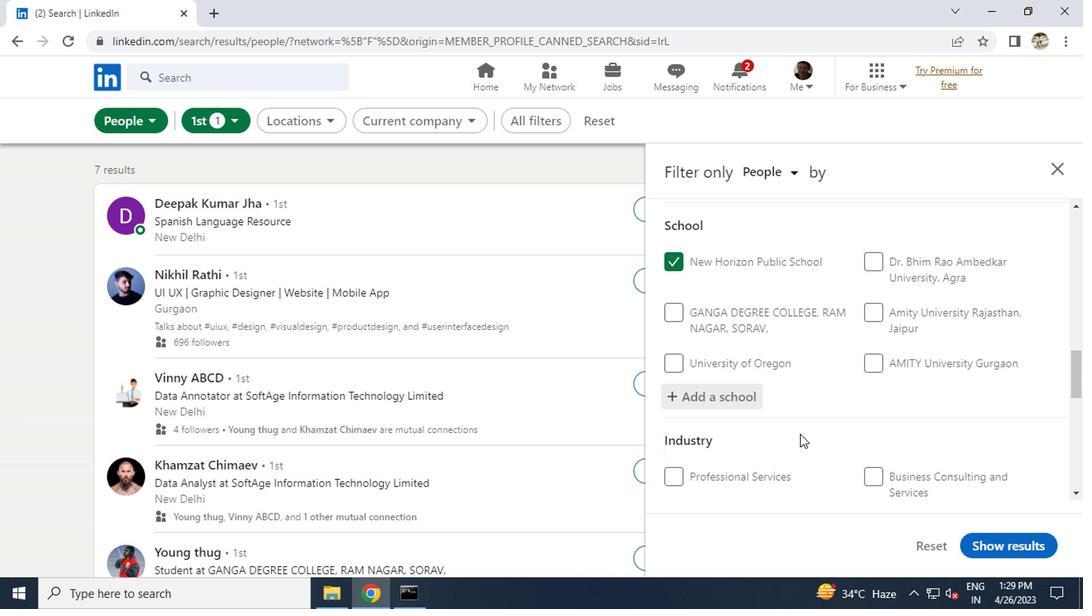 
Action: Mouse scrolled (797, 434) with delta (0, 0)
Screenshot: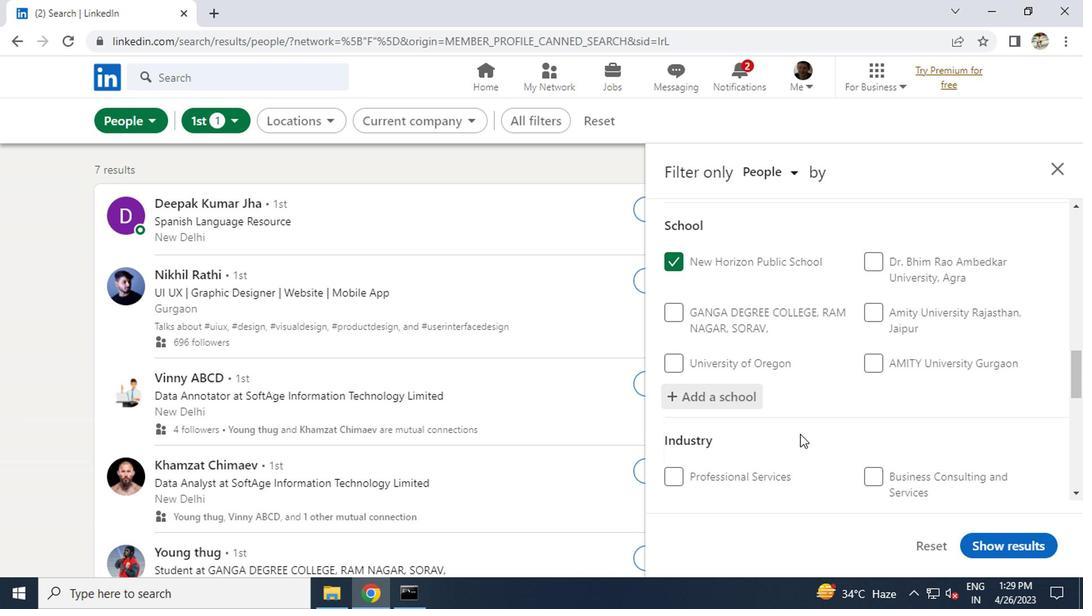 
Action: Mouse moved to (882, 422)
Screenshot: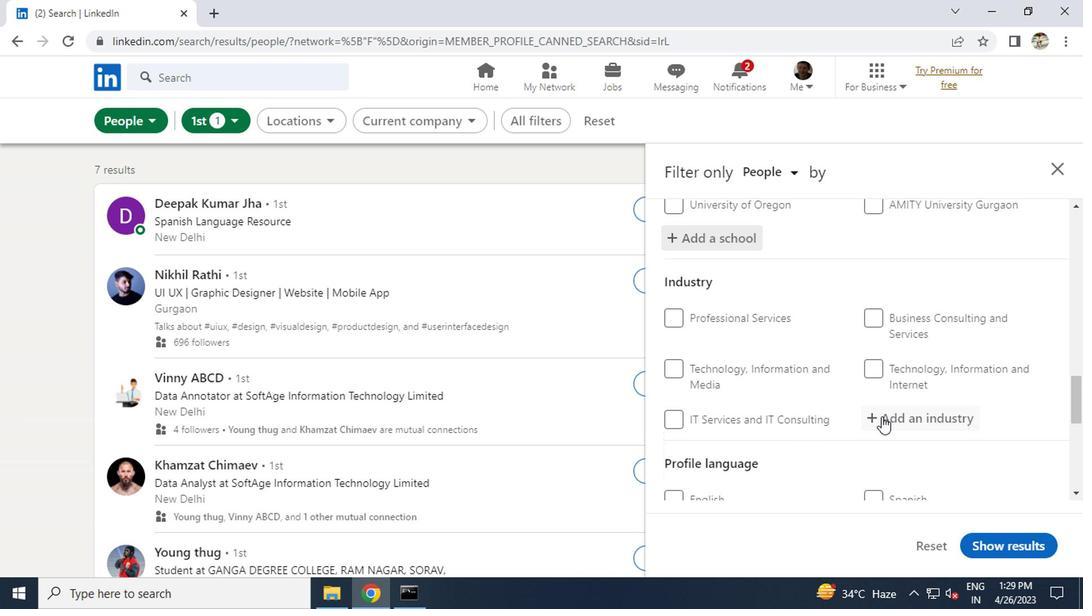 
Action: Mouse pressed left at (882, 422)
Screenshot: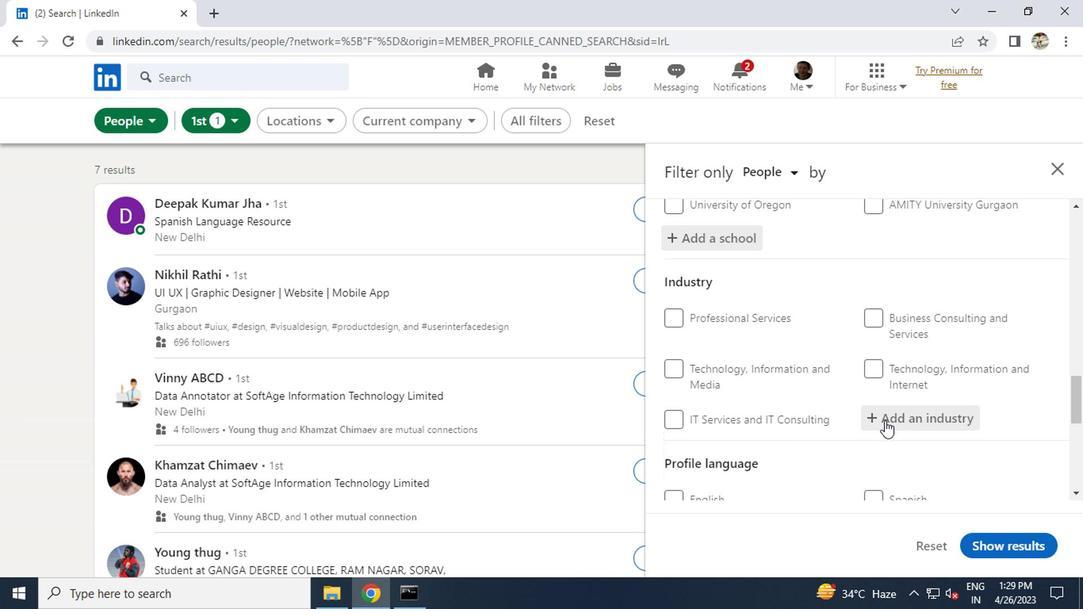 
Action: Key pressed <Key.caps_lock>L<Key.caps_lock>EATHER
Screenshot: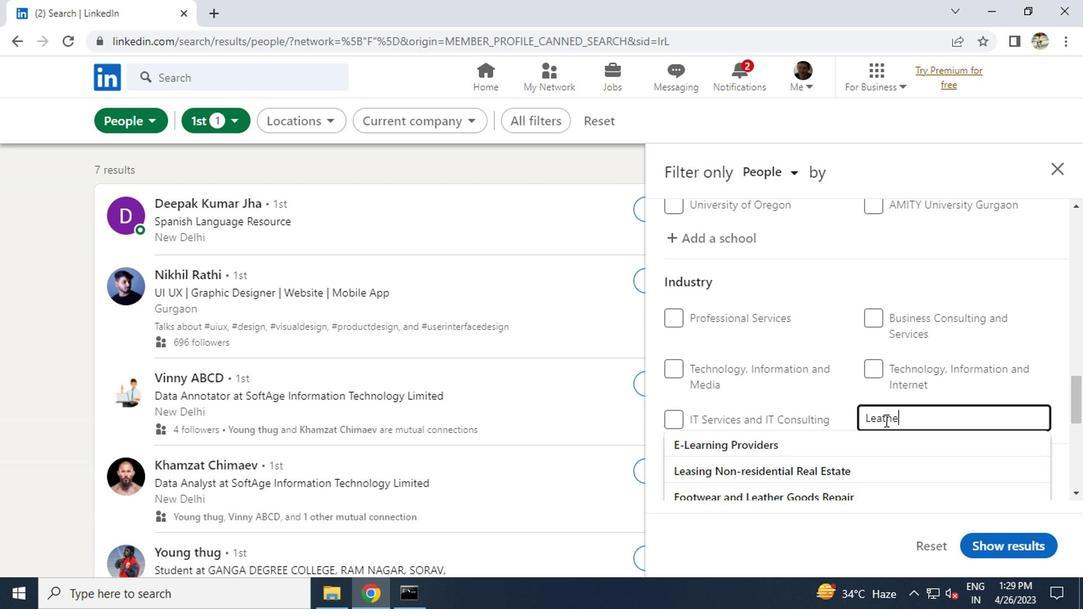 
Action: Mouse moved to (767, 480)
Screenshot: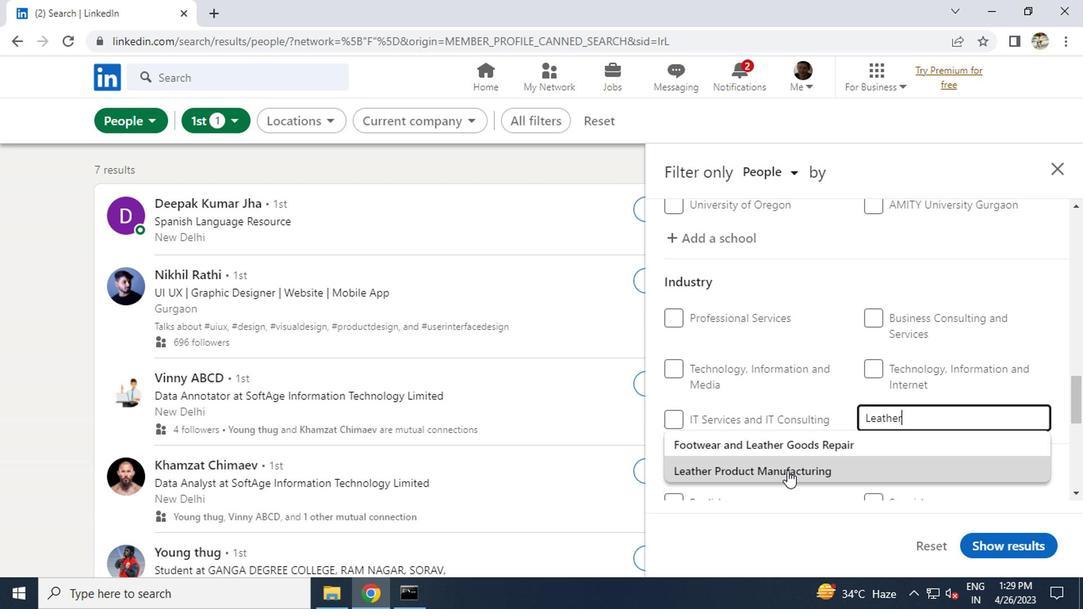 
Action: Mouse pressed left at (767, 480)
Screenshot: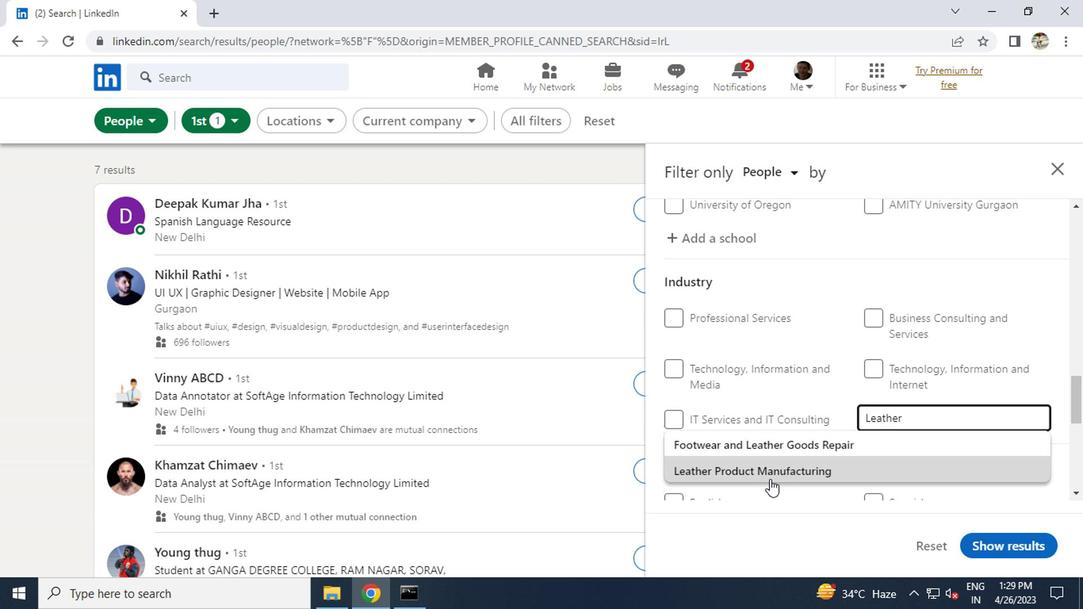
Action: Mouse scrolled (767, 479) with delta (0, 0)
Screenshot: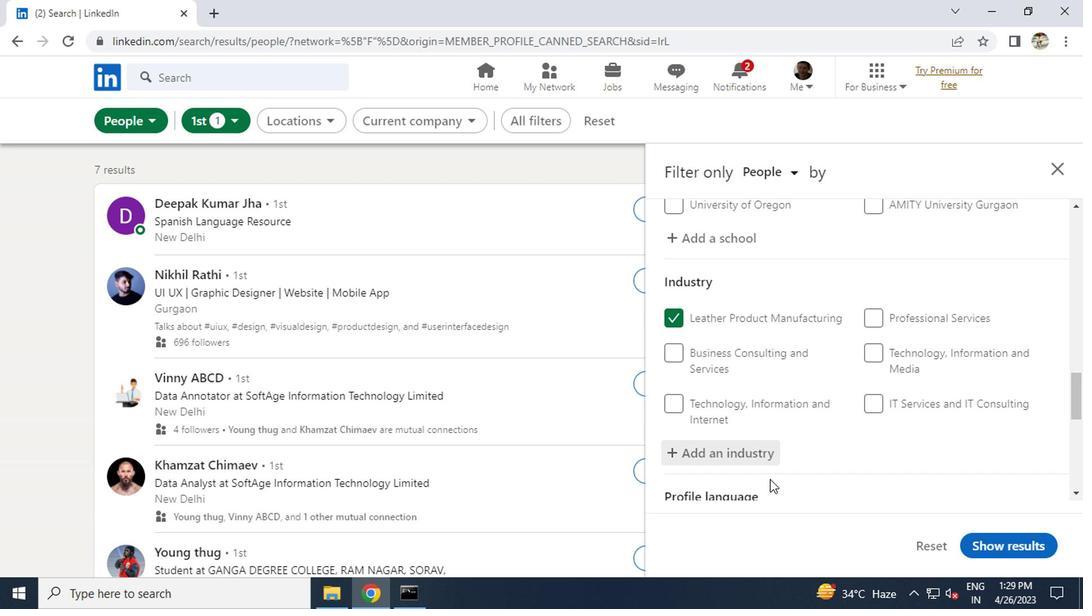 
Action: Mouse moved to (742, 457)
Screenshot: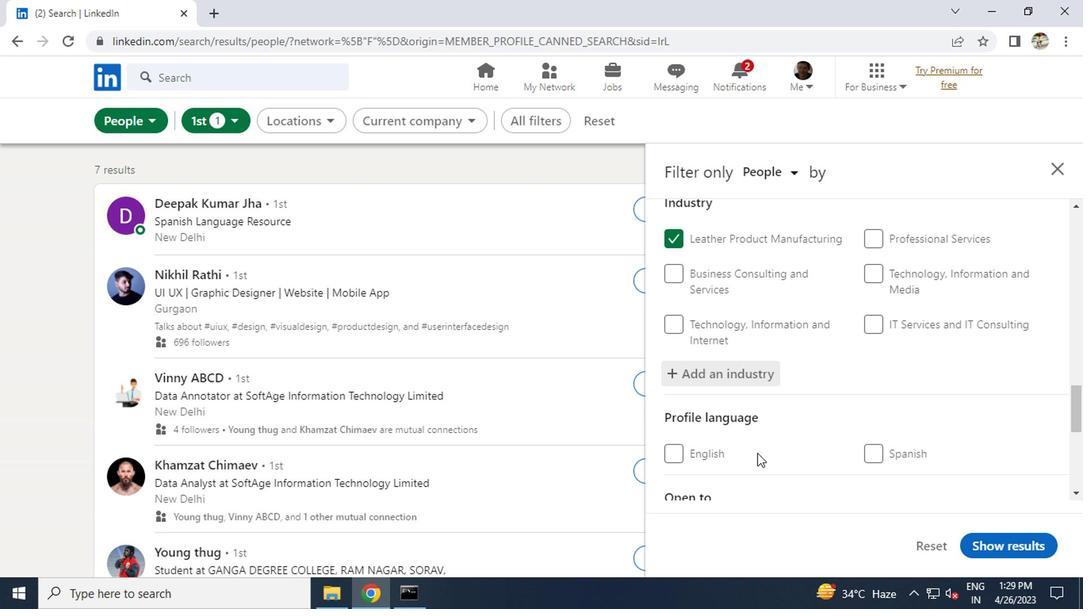 
Action: Mouse scrolled (742, 456) with delta (0, -1)
Screenshot: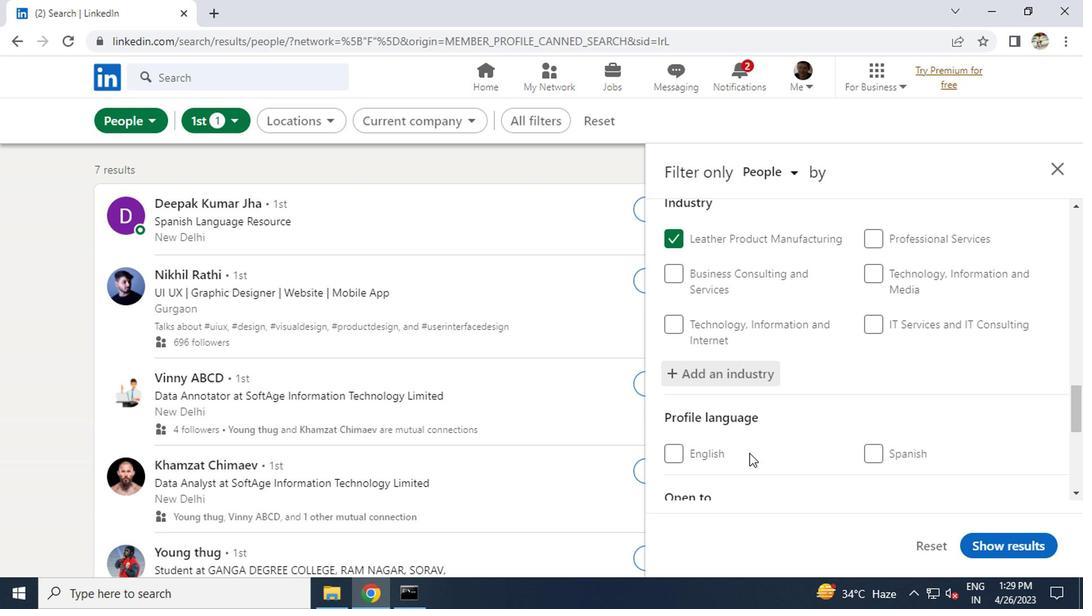 
Action: Mouse moved to (712, 455)
Screenshot: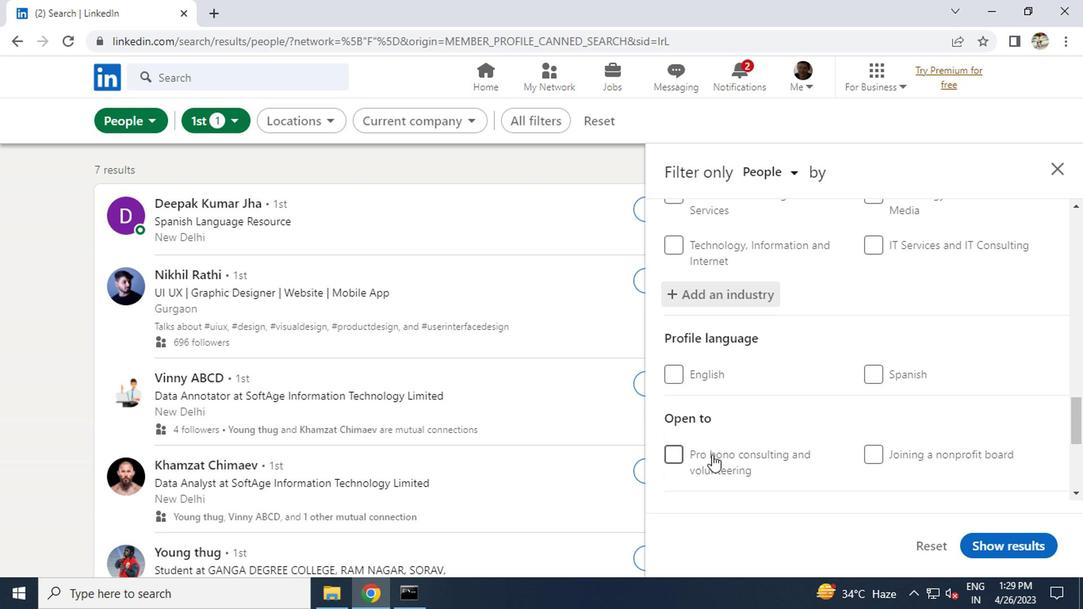 
Action: Mouse scrolled (712, 454) with delta (0, -1)
Screenshot: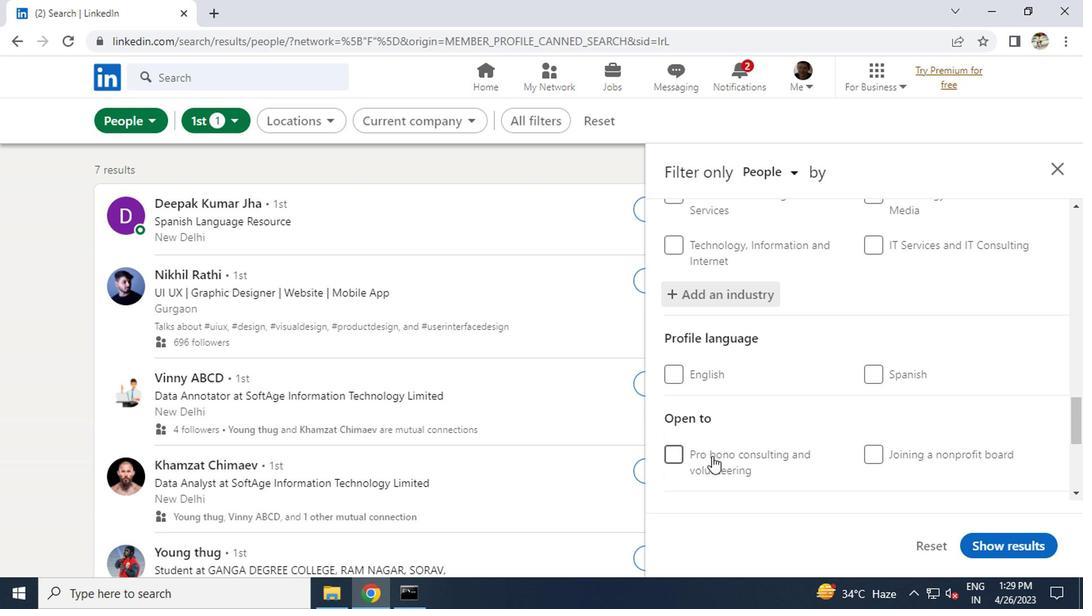 
Action: Mouse moved to (709, 463)
Screenshot: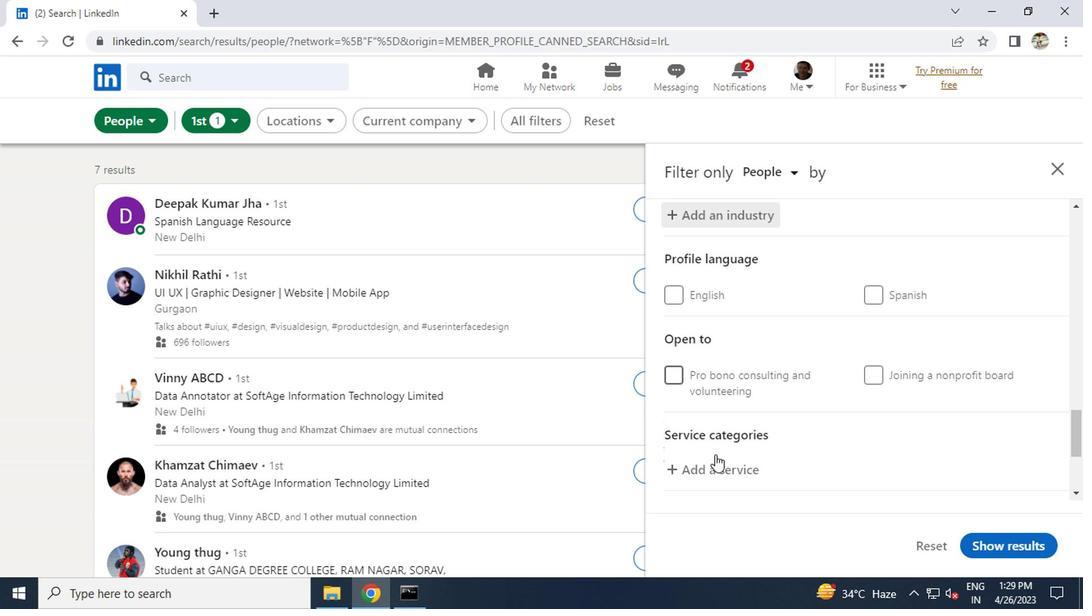 
Action: Mouse pressed left at (709, 463)
Screenshot: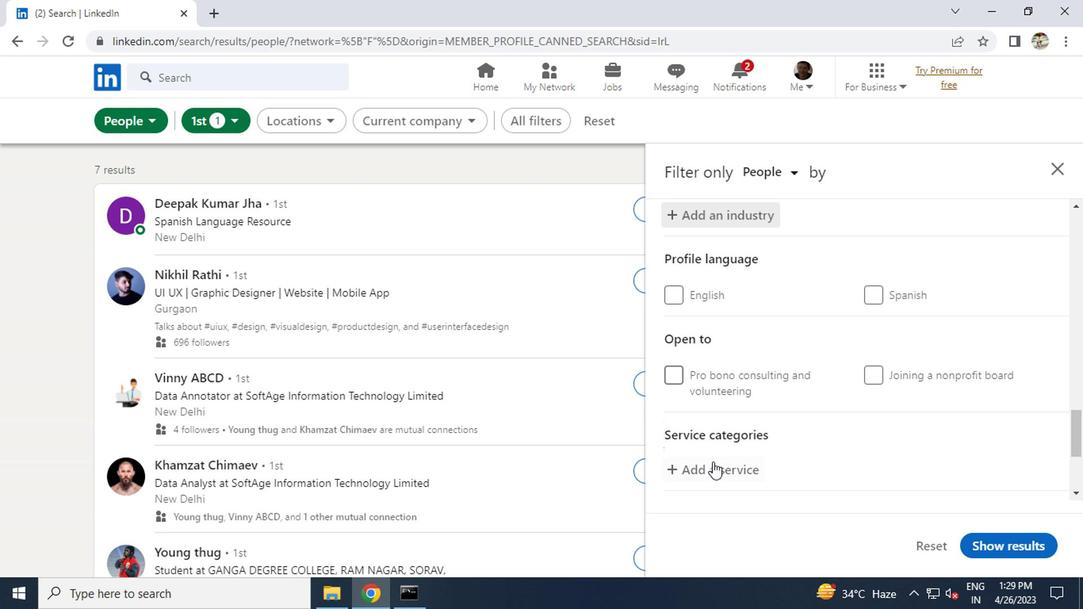 
Action: Key pressed <Key.caps_lock>C<Key.caps_lock>OMPUTER<Key.space><Key.caps_lock>N<Key.caps_lock>ETWORKING
Screenshot: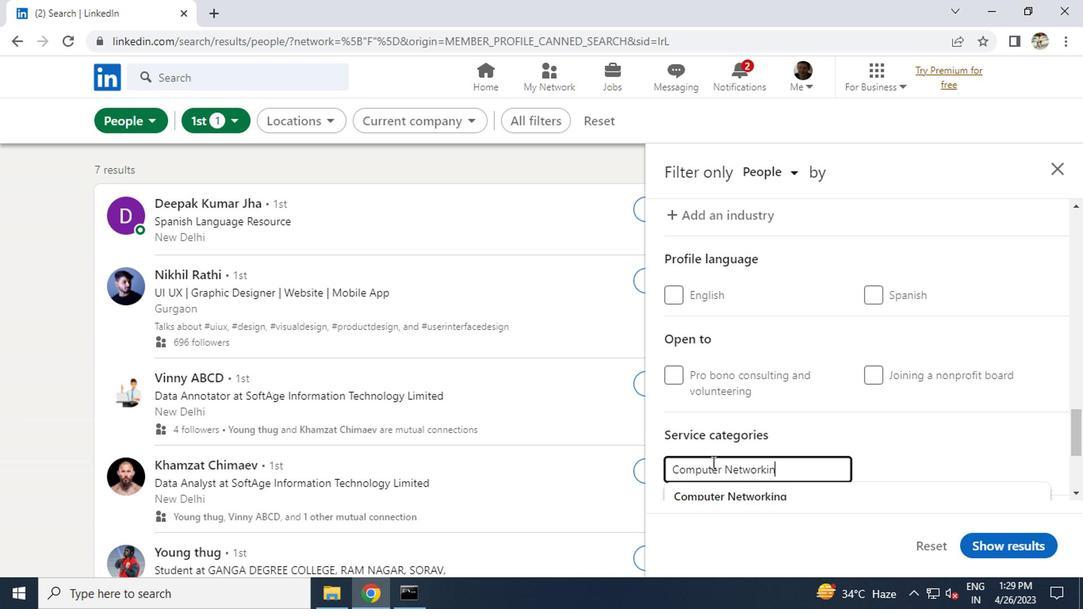 
Action: Mouse scrolled (709, 463) with delta (0, 0)
Screenshot: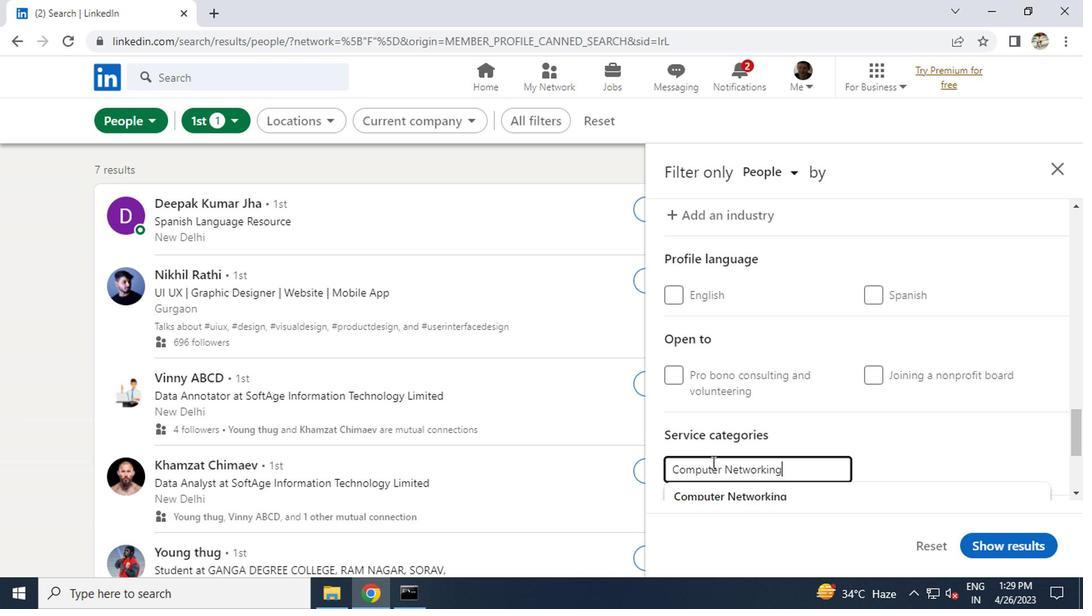 
Action: Mouse moved to (724, 416)
Screenshot: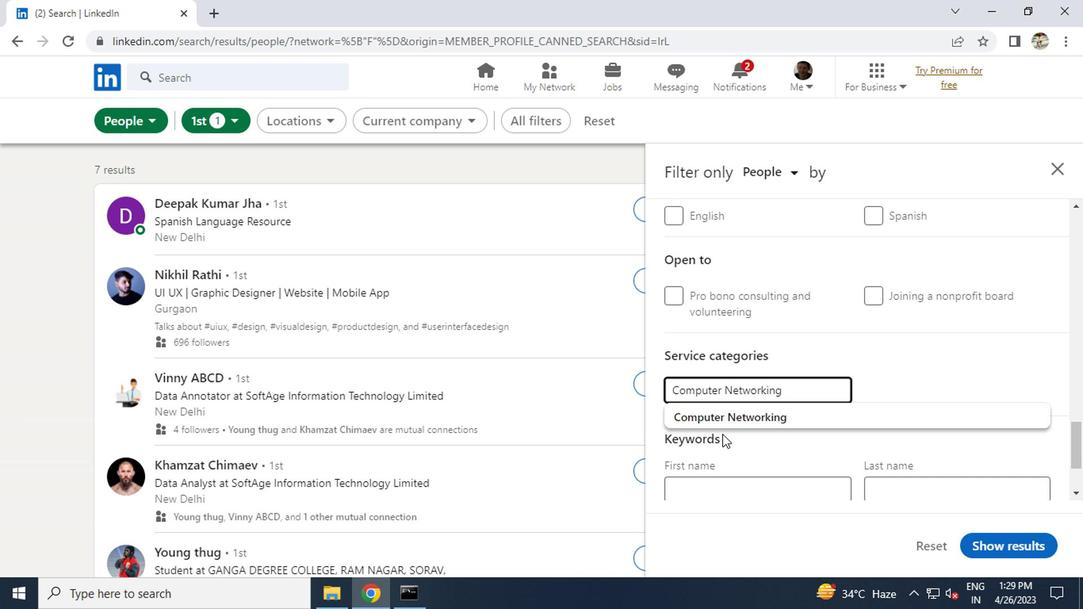 
Action: Mouse pressed left at (724, 416)
Screenshot: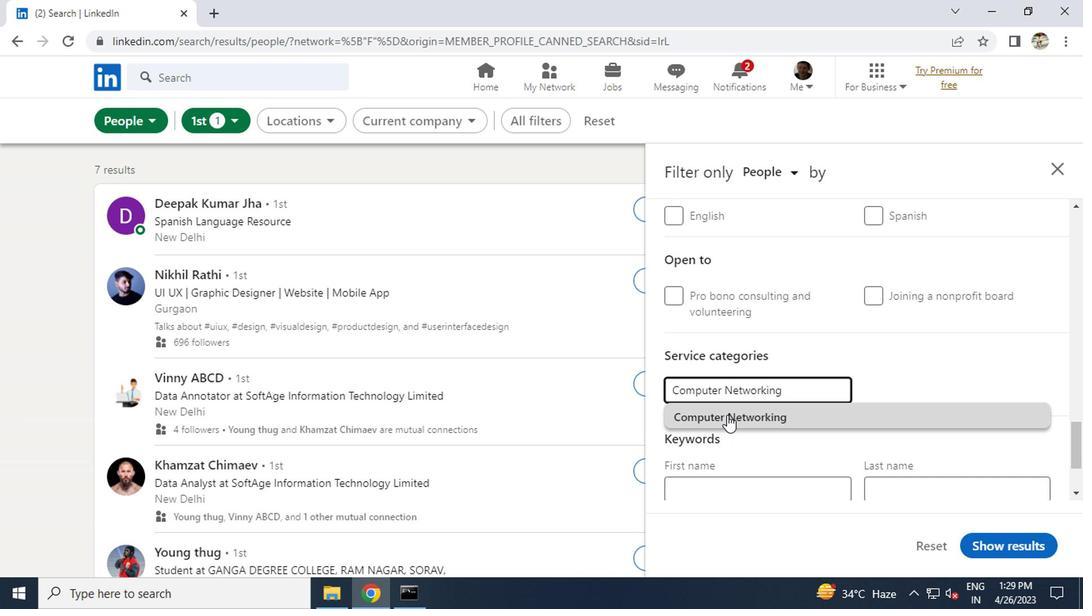 
Action: Mouse scrolled (724, 415) with delta (0, -1)
Screenshot: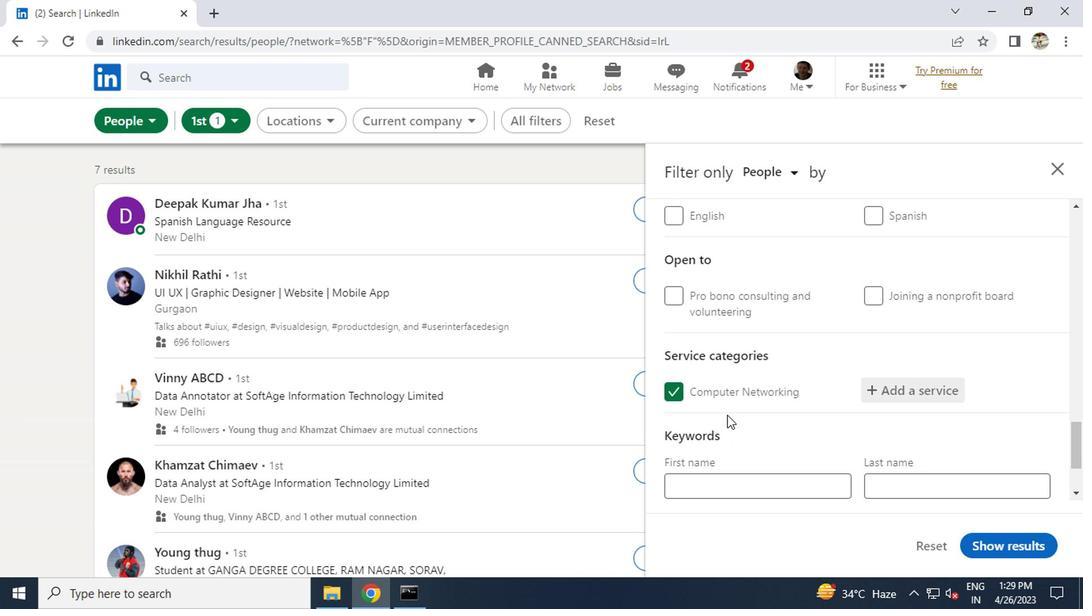 
Action: Mouse scrolled (724, 415) with delta (0, -1)
Screenshot: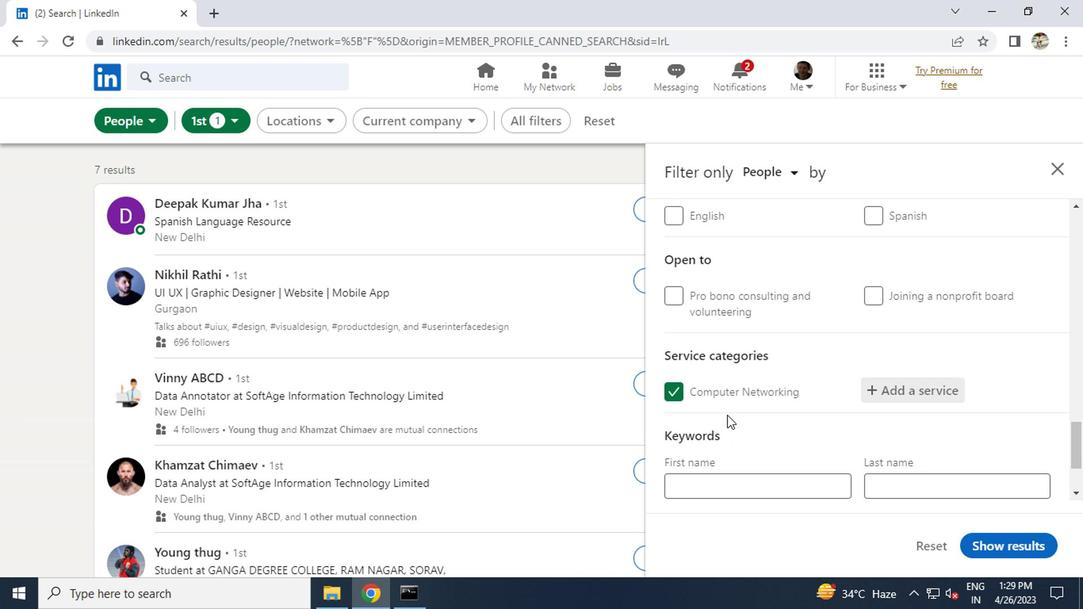 
Action: Mouse moved to (716, 430)
Screenshot: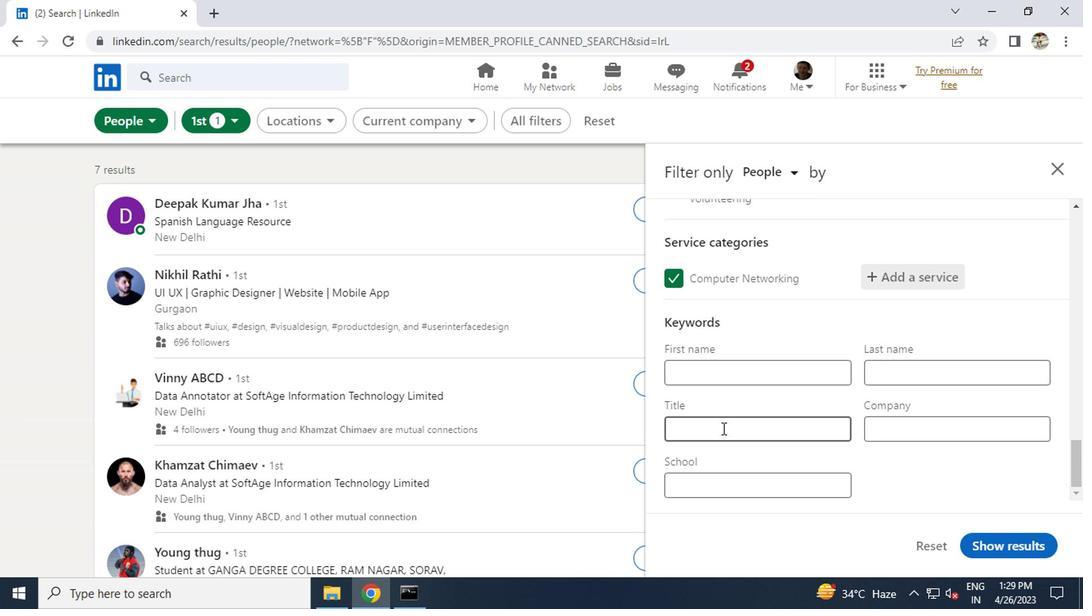 
Action: Mouse pressed left at (716, 430)
Screenshot: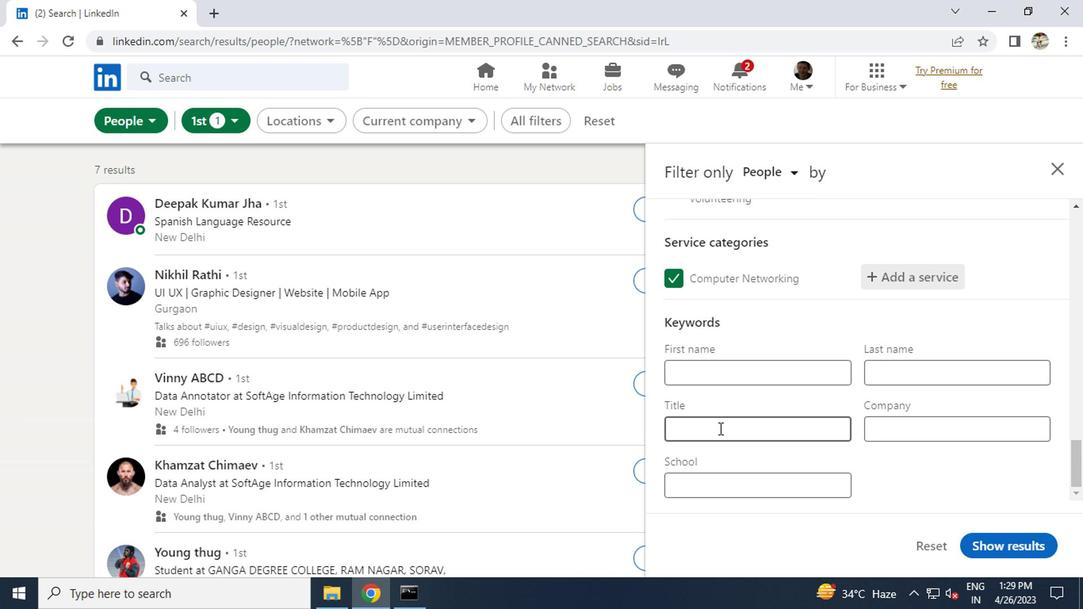 
Action: Key pressed <Key.caps_lock>C<Key.caps_lock>ONTROLLER
Screenshot: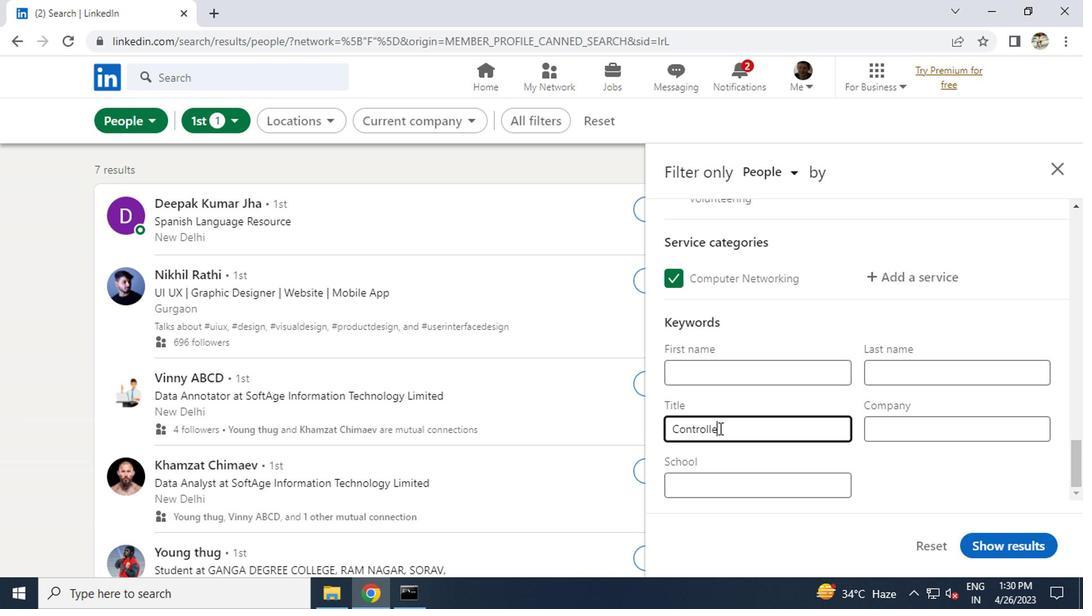 
Action: Mouse moved to (1025, 549)
Screenshot: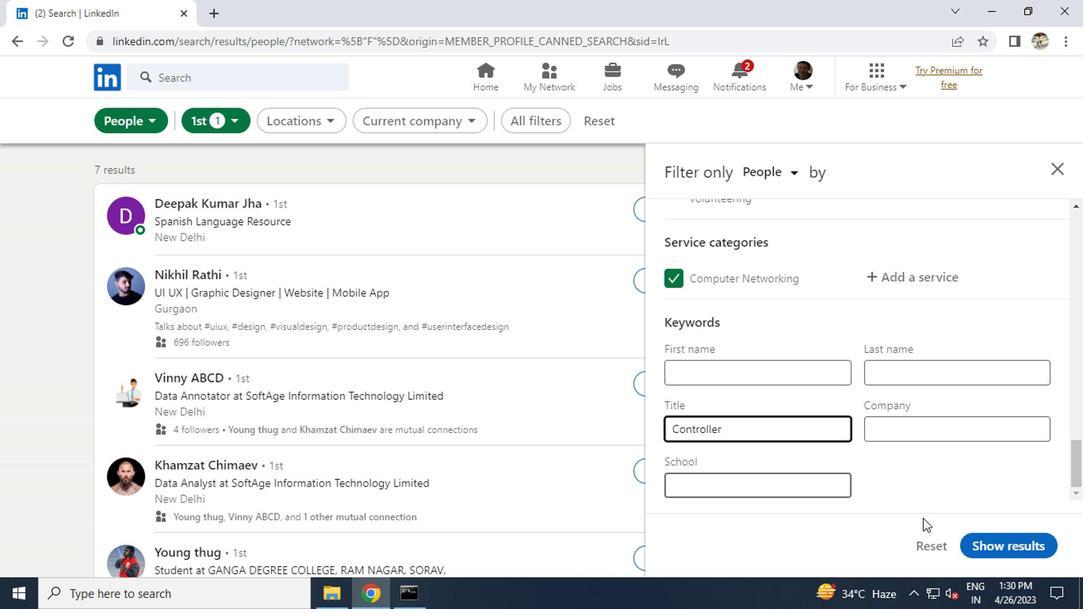 
Action: Mouse pressed left at (1025, 549)
Screenshot: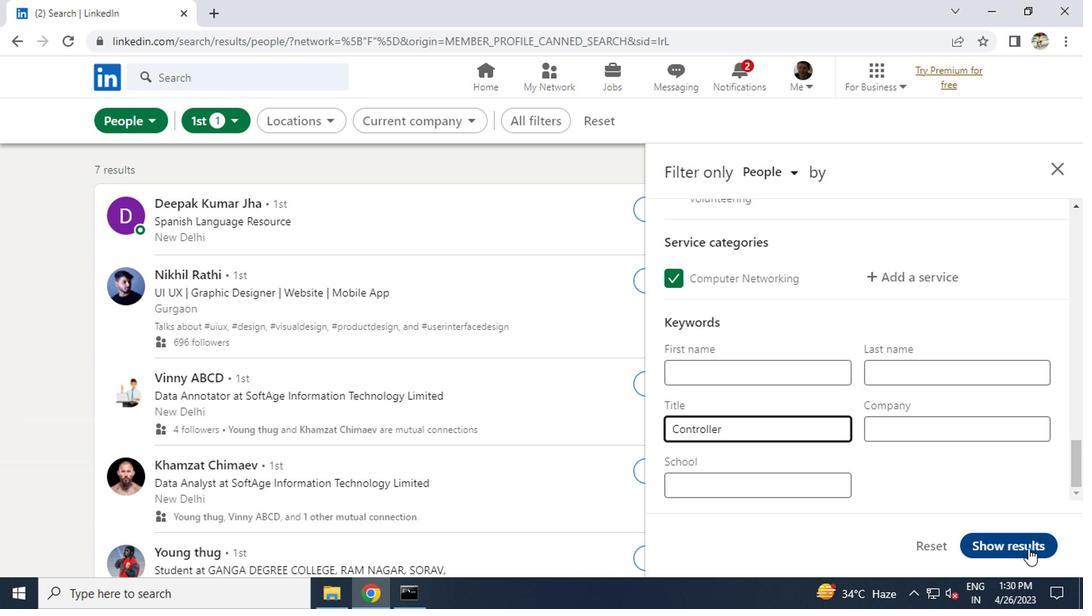 
